 Task: Find connections with filter location Matriz de Camaragibe with filter topic #mentalhealthwith filter profile language English with filter current company India Today with filter school Symbiosis Institute of Management Studies with filter industry Computer Networking Products with filter service category DUI Law with filter keywords title Telephone Operator
Action: Mouse moved to (513, 96)
Screenshot: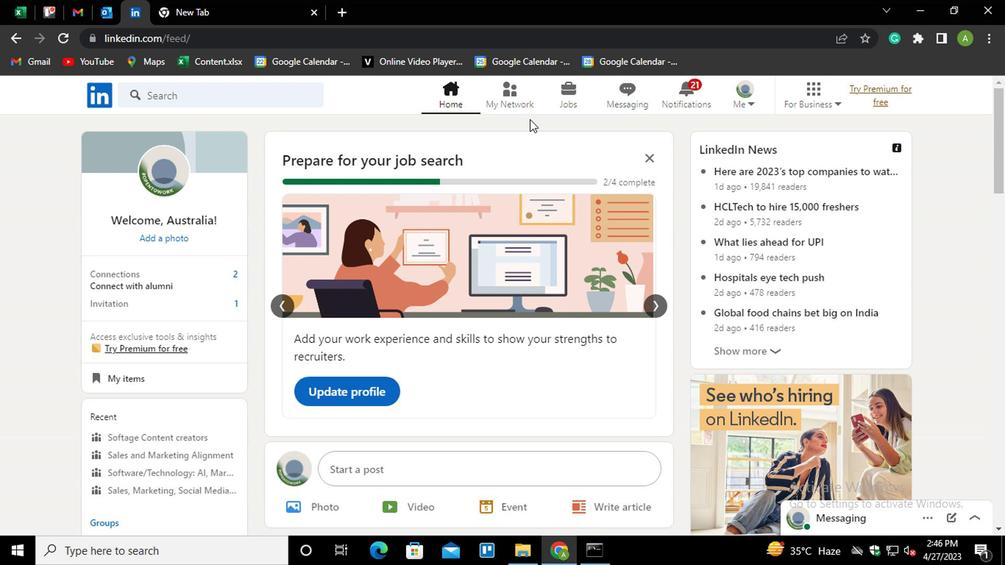 
Action: Mouse pressed left at (513, 96)
Screenshot: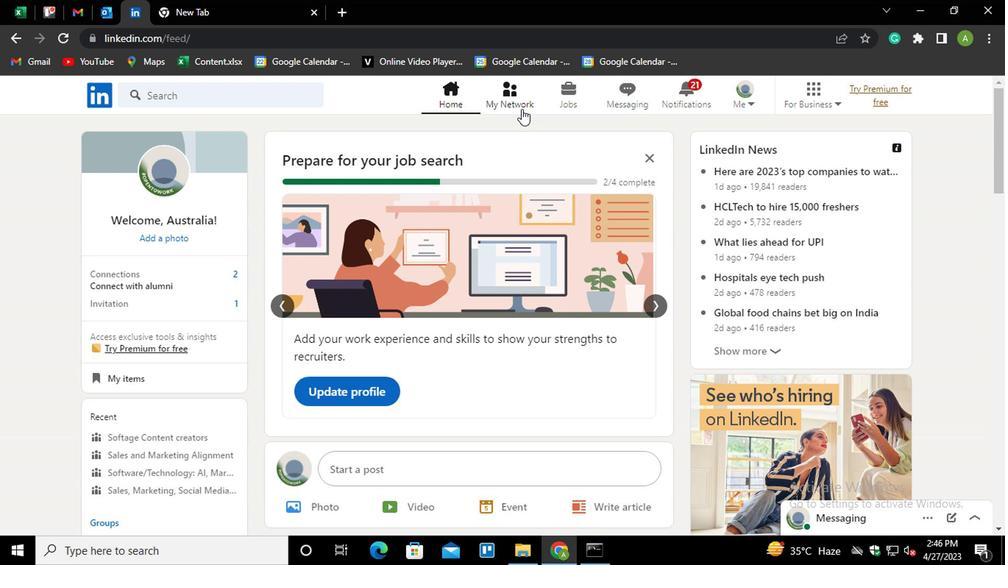 
Action: Mouse moved to (188, 173)
Screenshot: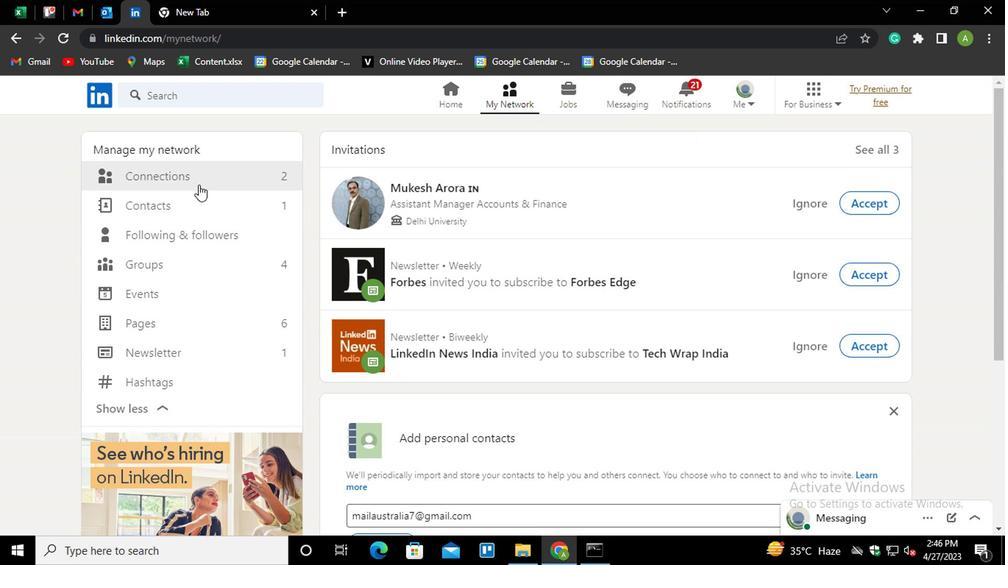 
Action: Mouse pressed left at (188, 173)
Screenshot: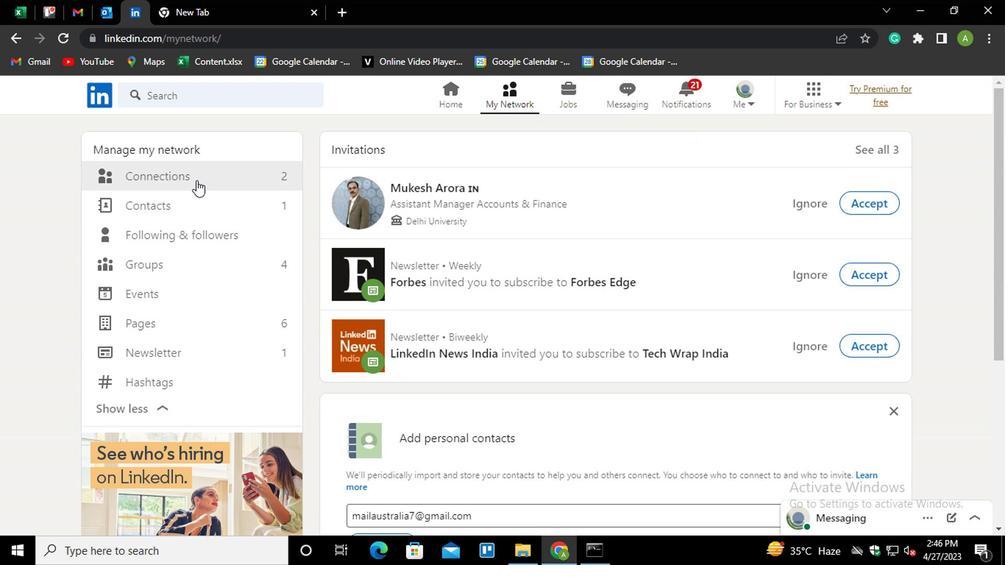 
Action: Mouse moved to (597, 176)
Screenshot: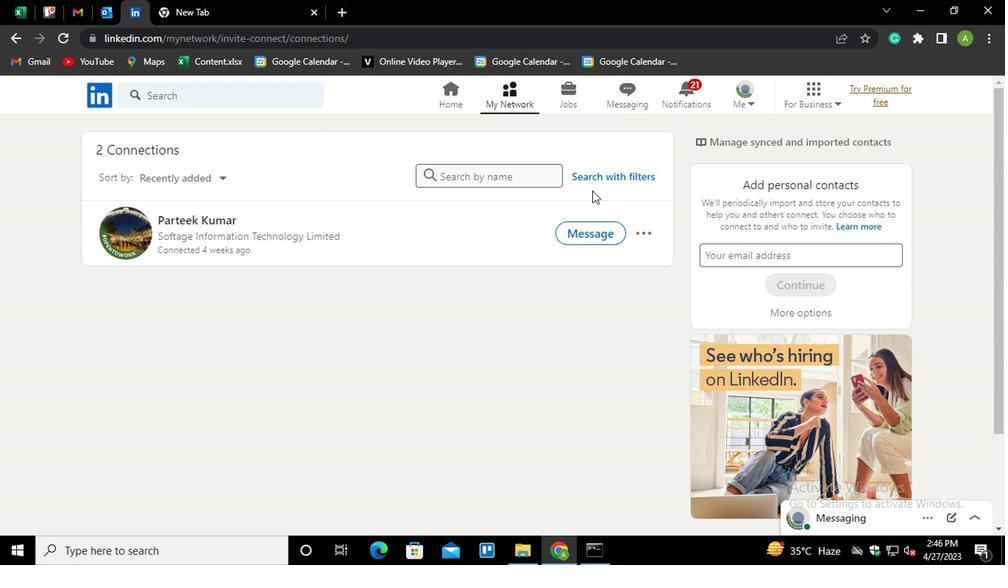 
Action: Mouse pressed left at (597, 176)
Screenshot: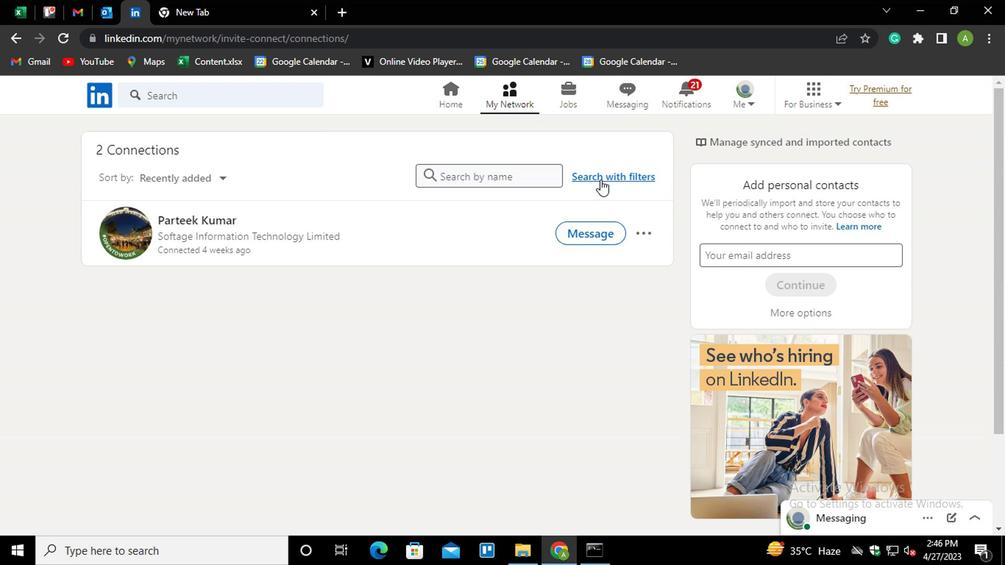 
Action: Mouse moved to (553, 134)
Screenshot: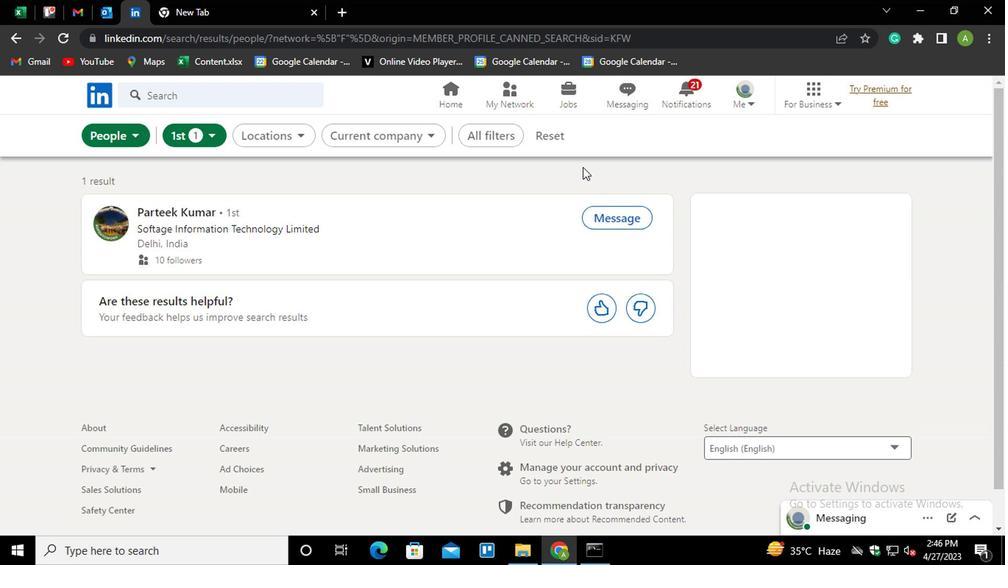
Action: Mouse pressed left at (553, 134)
Screenshot: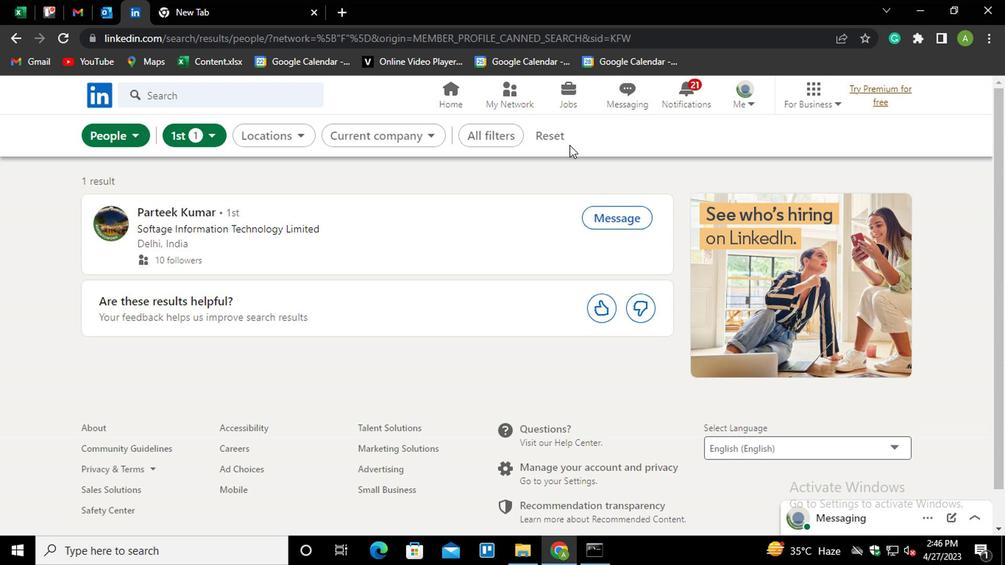 
Action: Mouse moved to (527, 136)
Screenshot: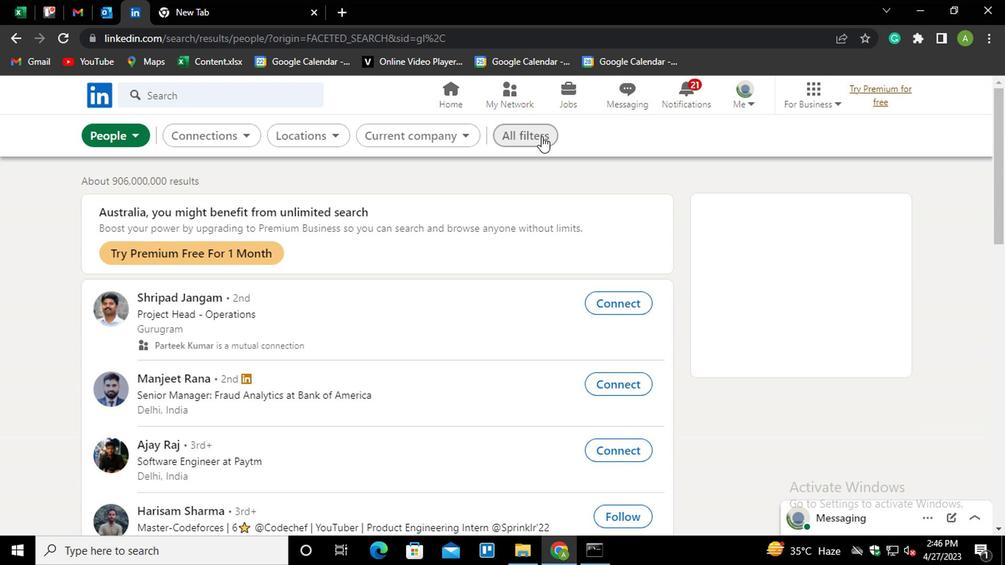 
Action: Mouse pressed left at (527, 136)
Screenshot: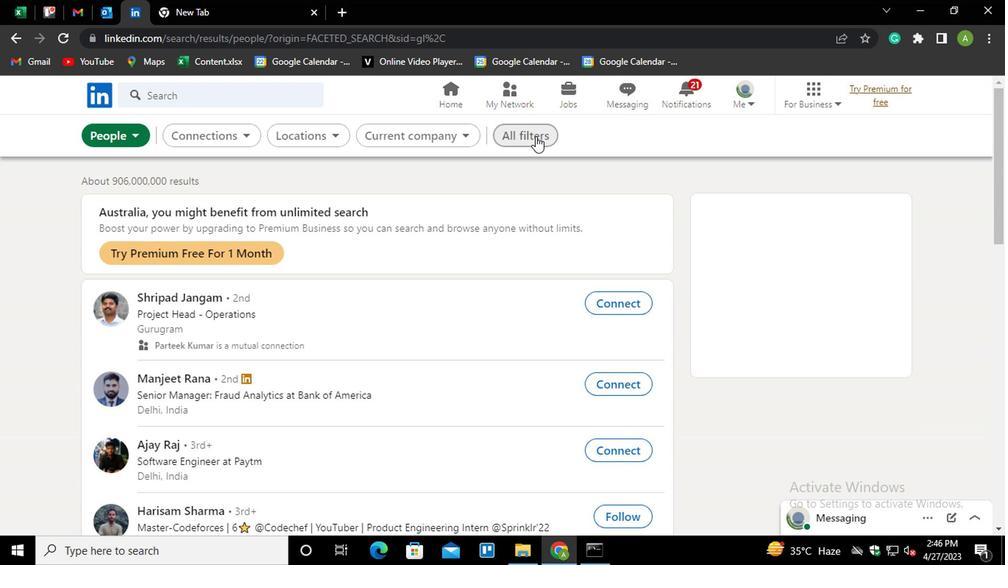 
Action: Mouse moved to (745, 293)
Screenshot: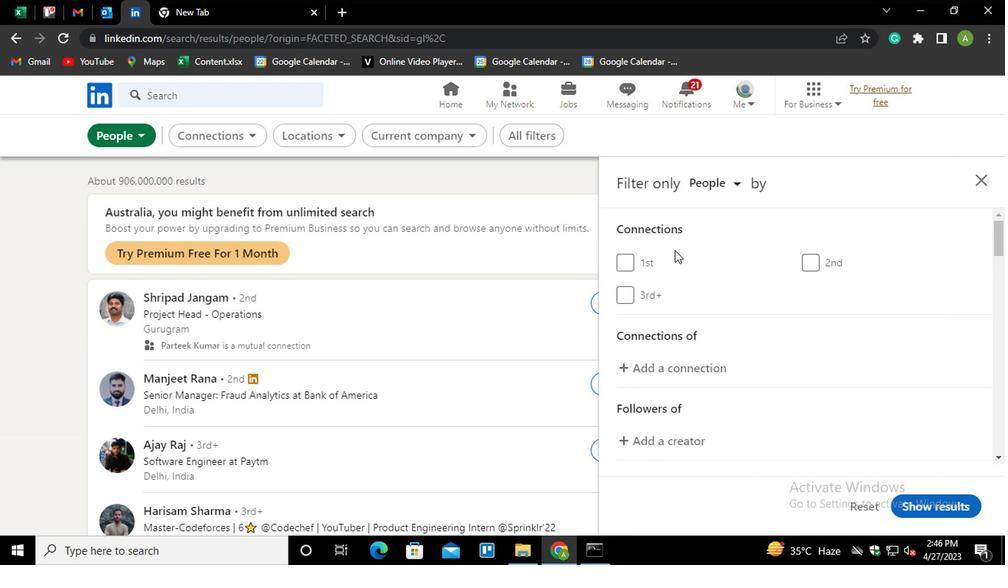 
Action: Mouse scrolled (745, 292) with delta (0, -1)
Screenshot: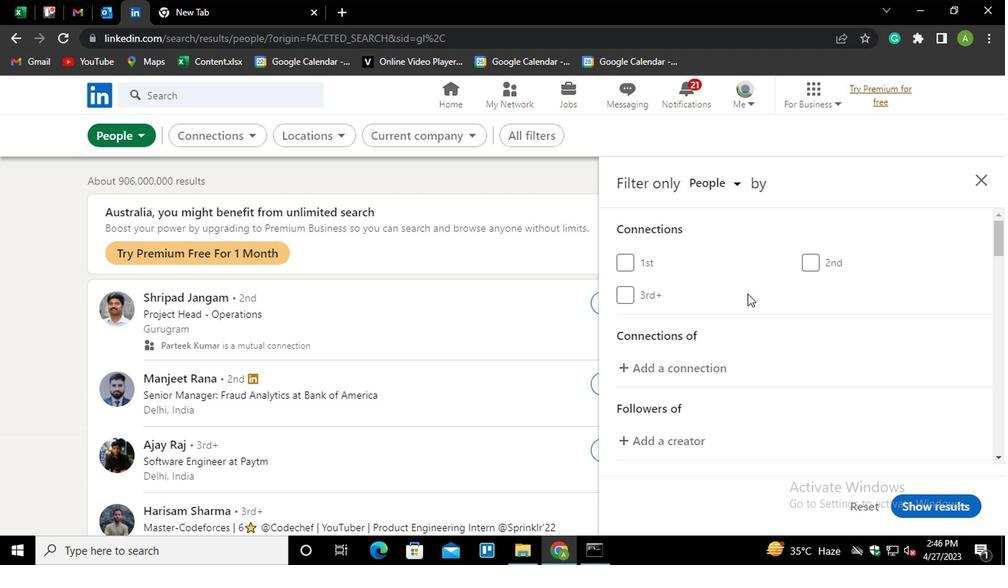 
Action: Mouse scrolled (745, 292) with delta (0, -1)
Screenshot: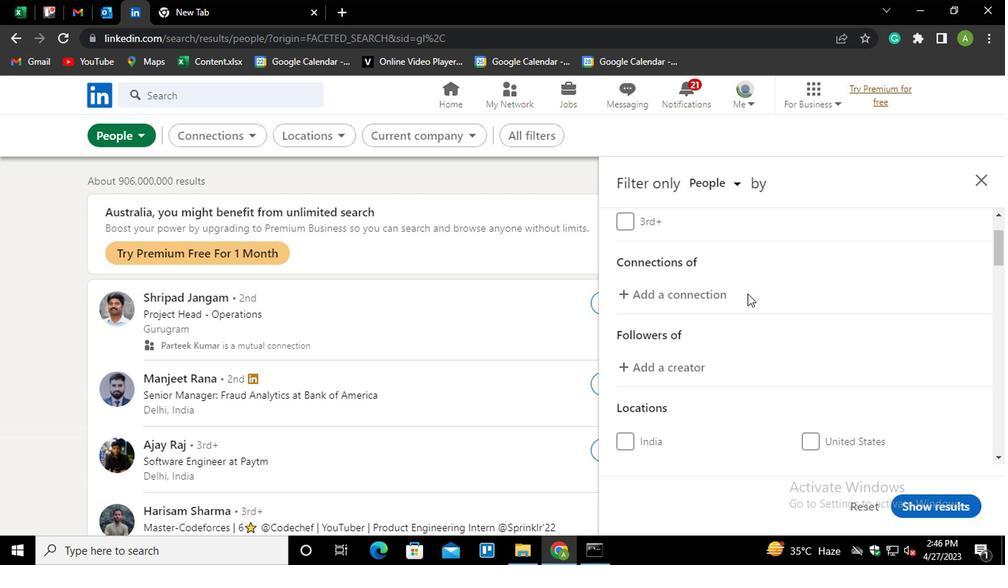 
Action: Mouse scrolled (745, 292) with delta (0, -1)
Screenshot: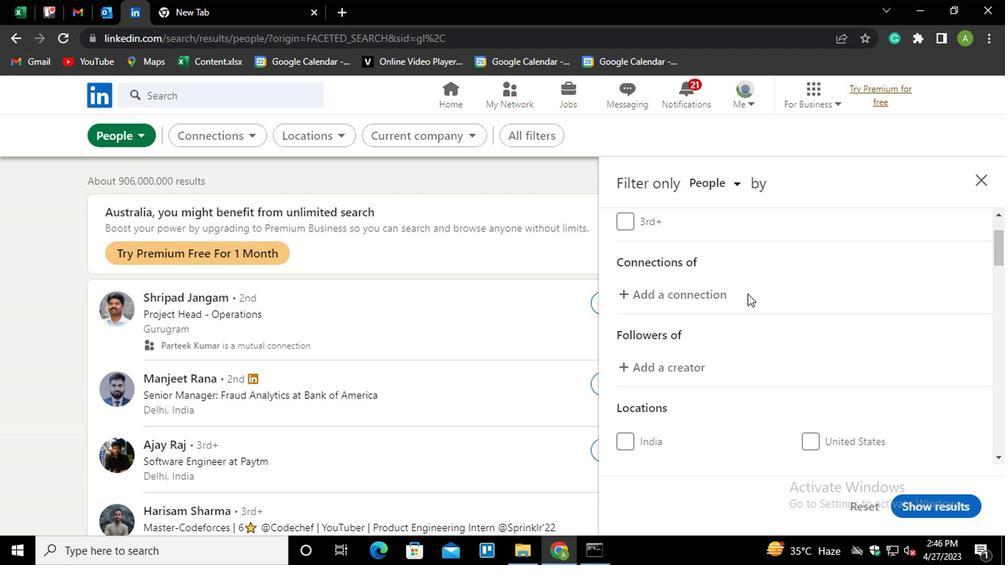 
Action: Mouse moved to (812, 352)
Screenshot: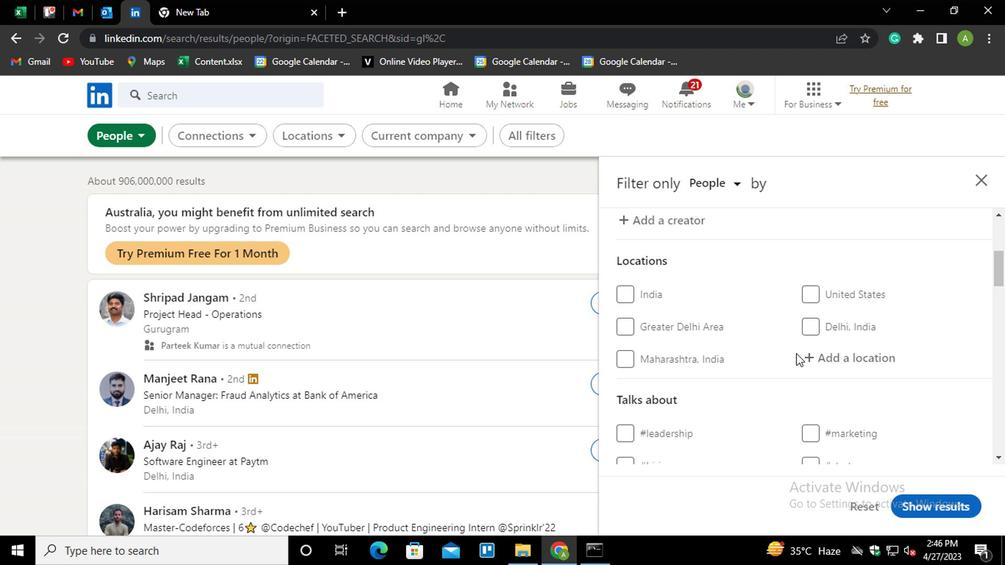 
Action: Mouse pressed left at (812, 352)
Screenshot: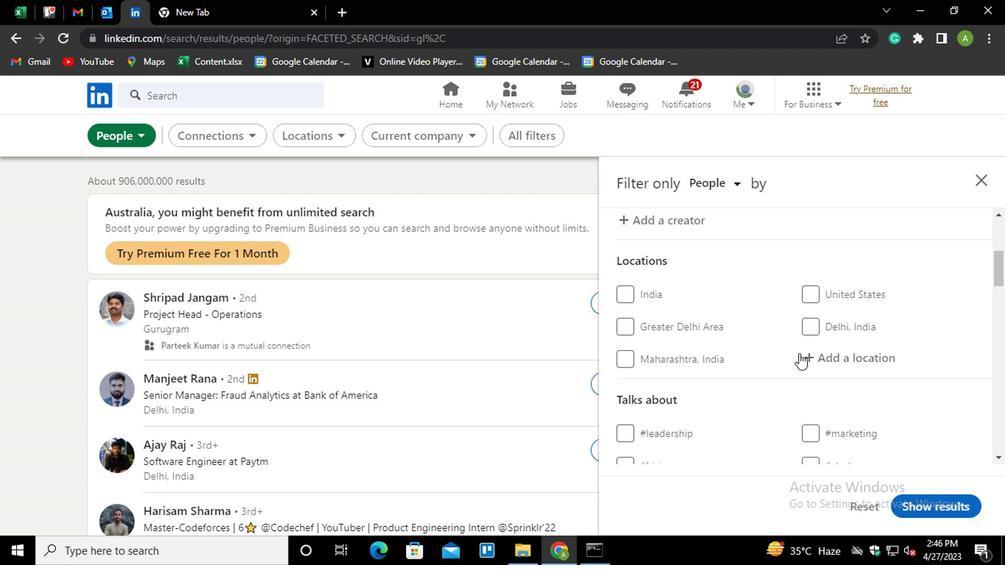 
Action: Mouse moved to (817, 358)
Screenshot: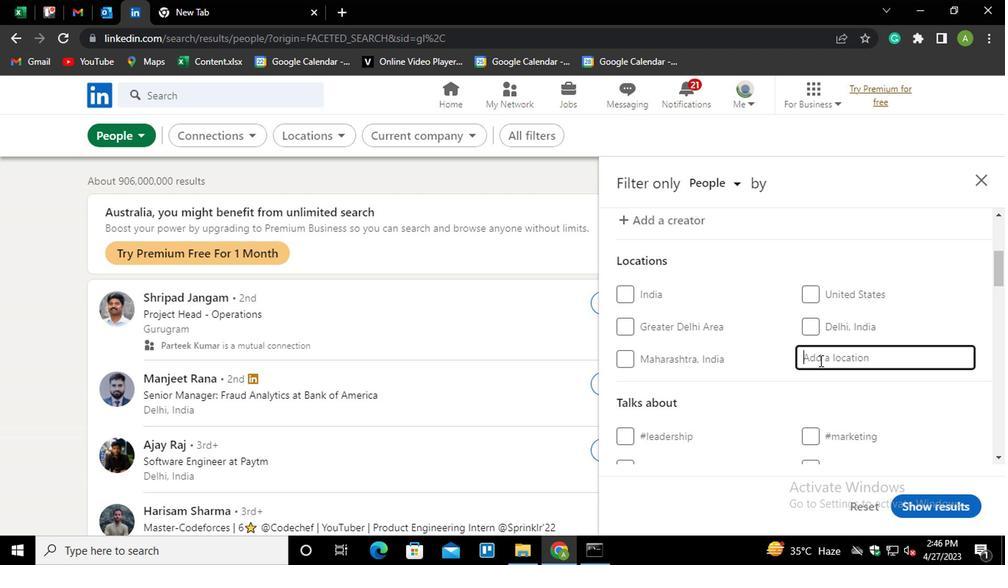 
Action: Mouse pressed left at (817, 358)
Screenshot: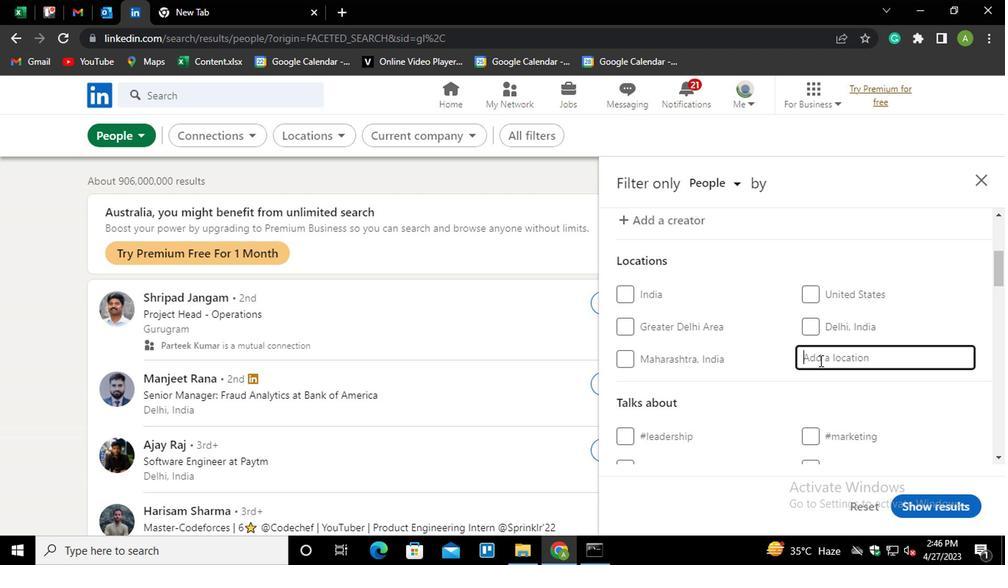 
Action: Mouse moved to (817, 358)
Screenshot: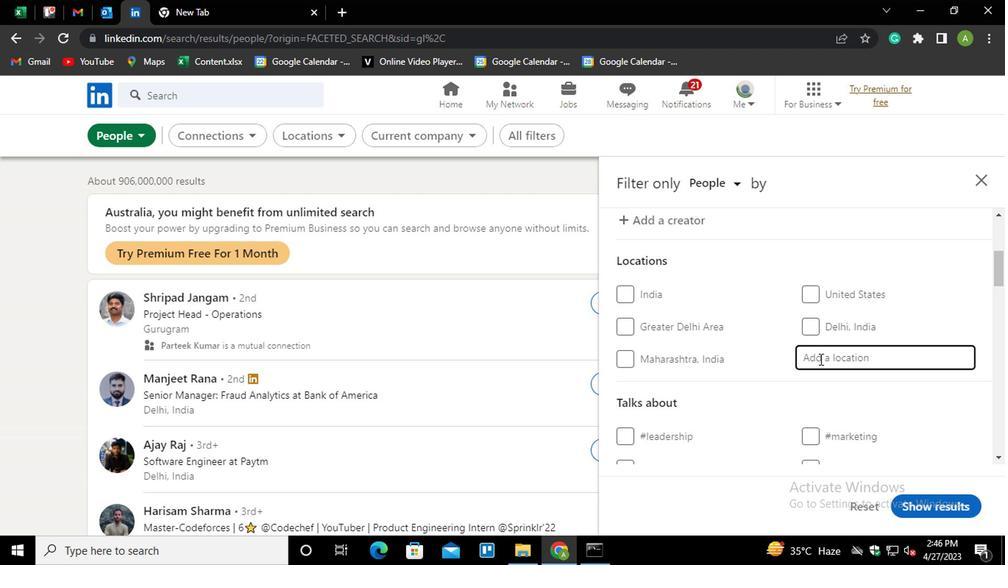 
Action: Key pressed <Key.shift>MARTIZ<Key.space>DE<Key.space><Key.shift><Key.shift><Key.shift><Key.shift><Key.shift><Key.shift><Key.shift><Key.shift><Key.shift><Key.shift><Key.shift><Key.shift><Key.shift><Key.shift><Key.shift>CAMARAGIBE
Screenshot: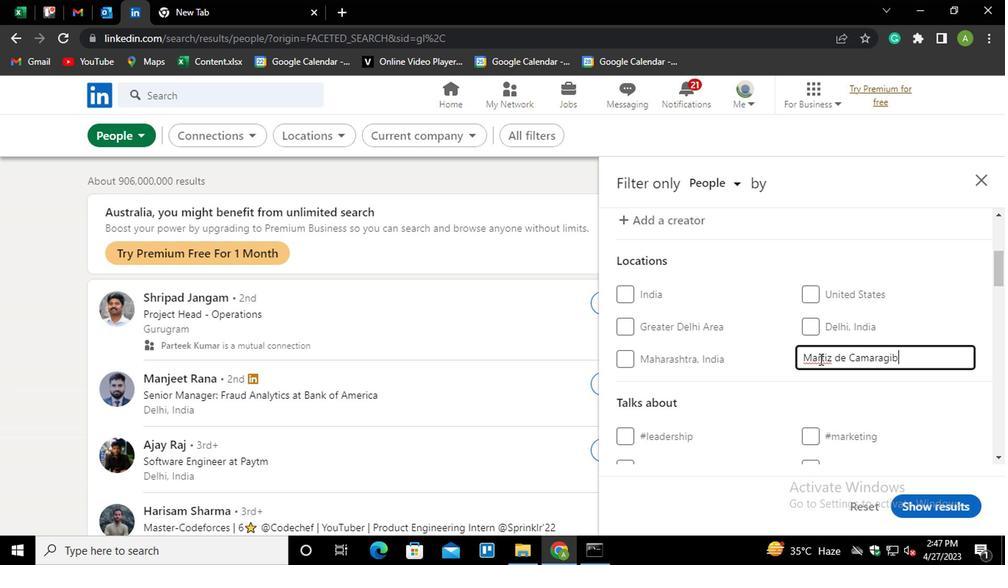 
Action: Mouse scrolled (817, 359) with delta (0, 1)
Screenshot: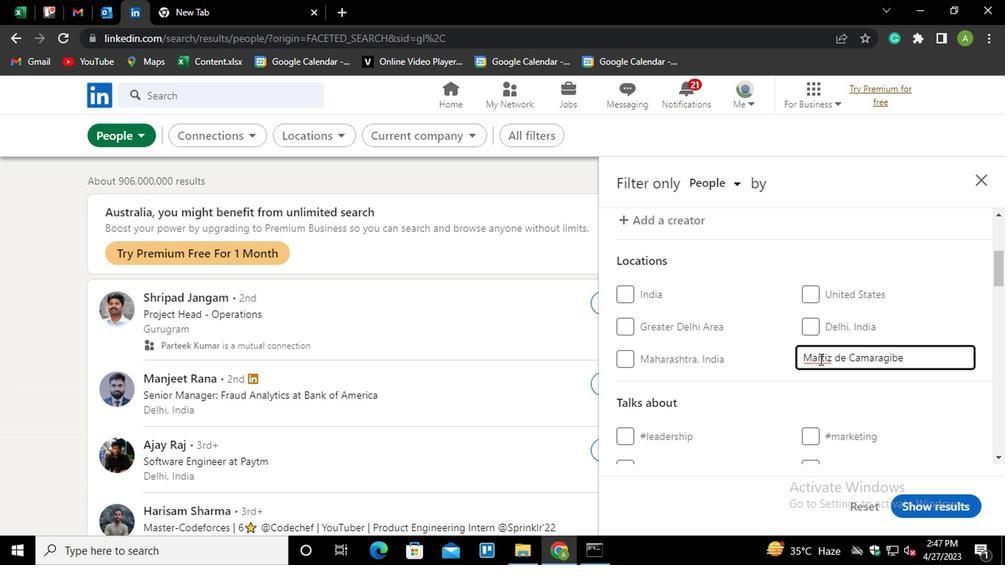 
Action: Mouse moved to (973, 382)
Screenshot: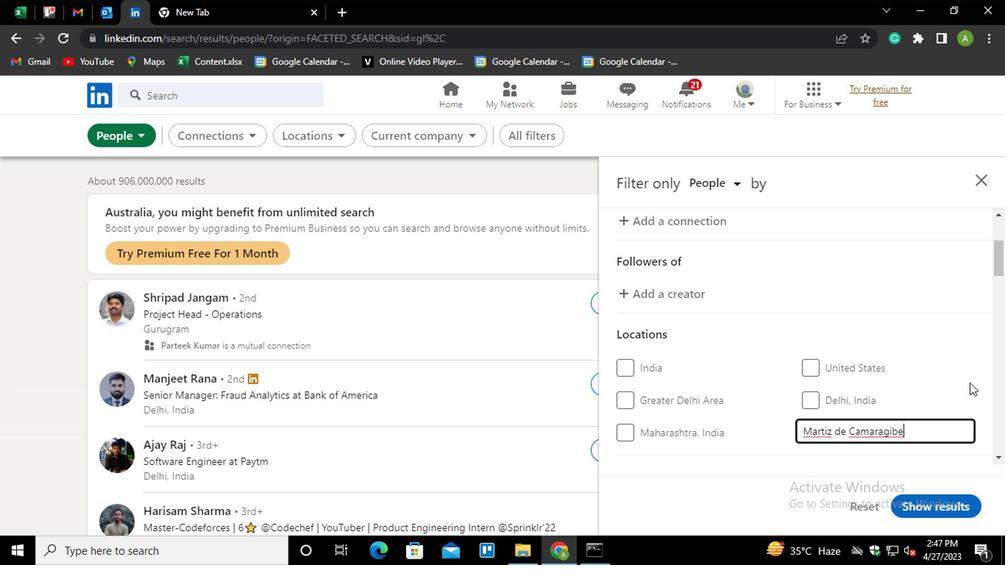 
Action: Mouse pressed left at (973, 382)
Screenshot: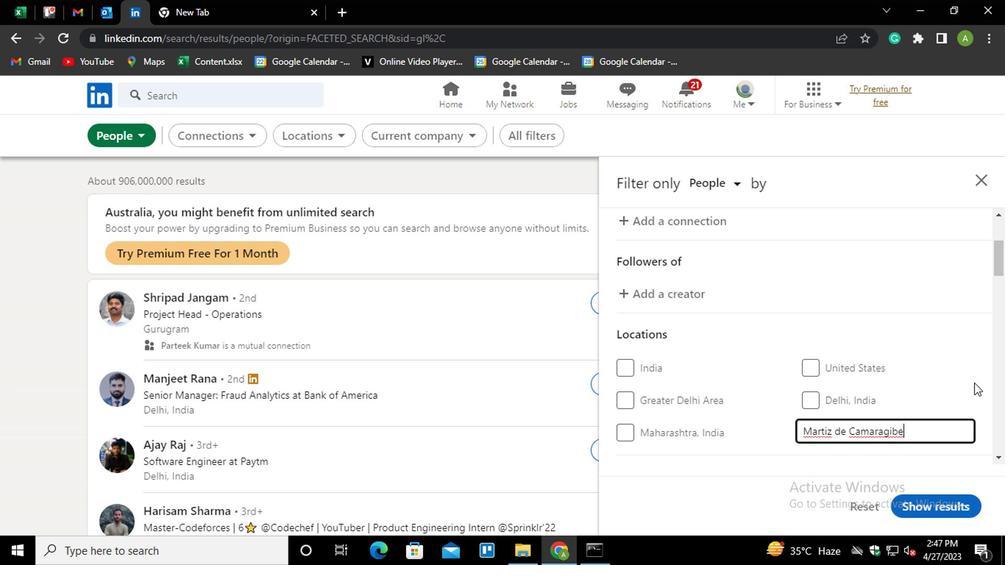 
Action: Mouse scrolled (973, 381) with delta (0, 0)
Screenshot: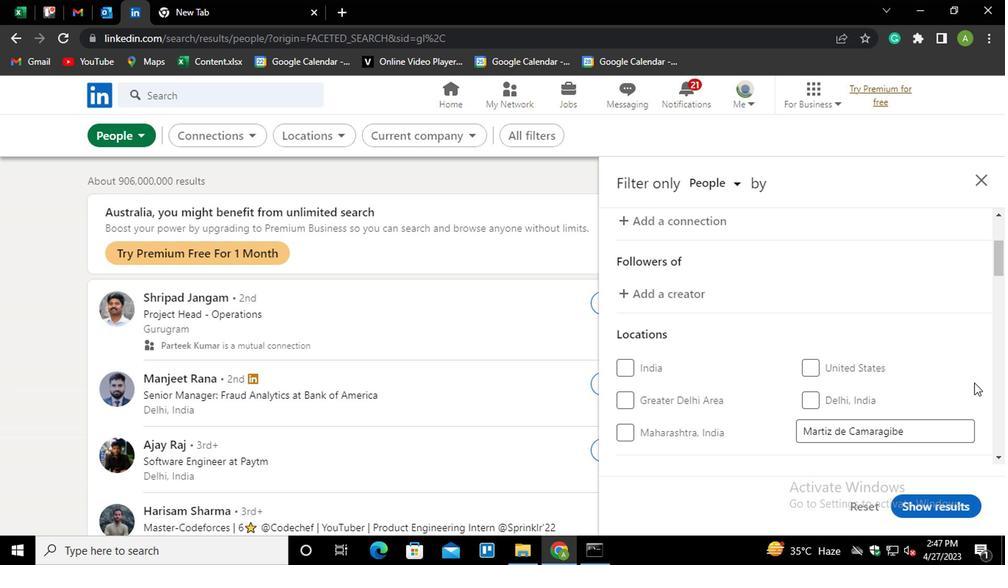 
Action: Mouse scrolled (973, 381) with delta (0, 0)
Screenshot: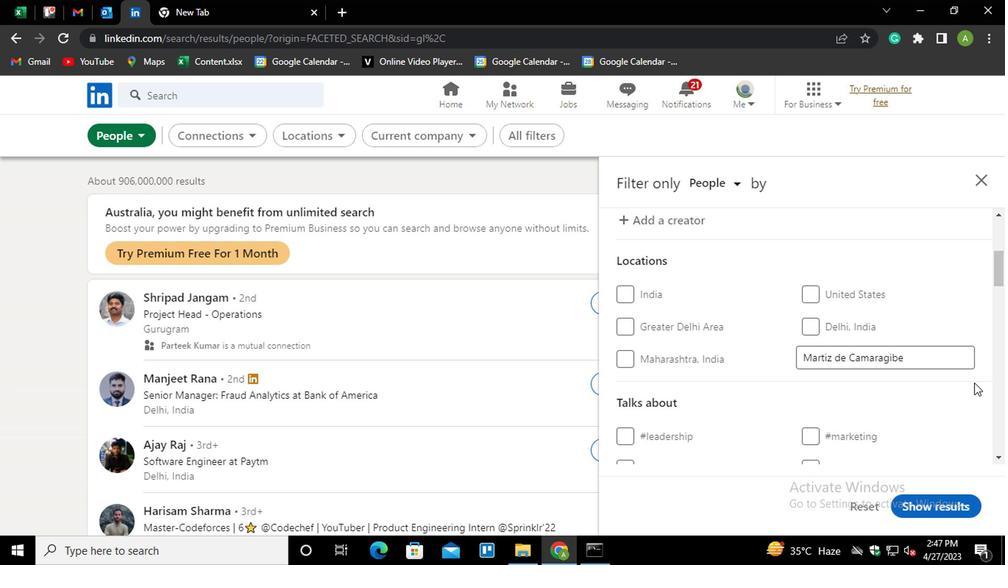 
Action: Mouse moved to (822, 288)
Screenshot: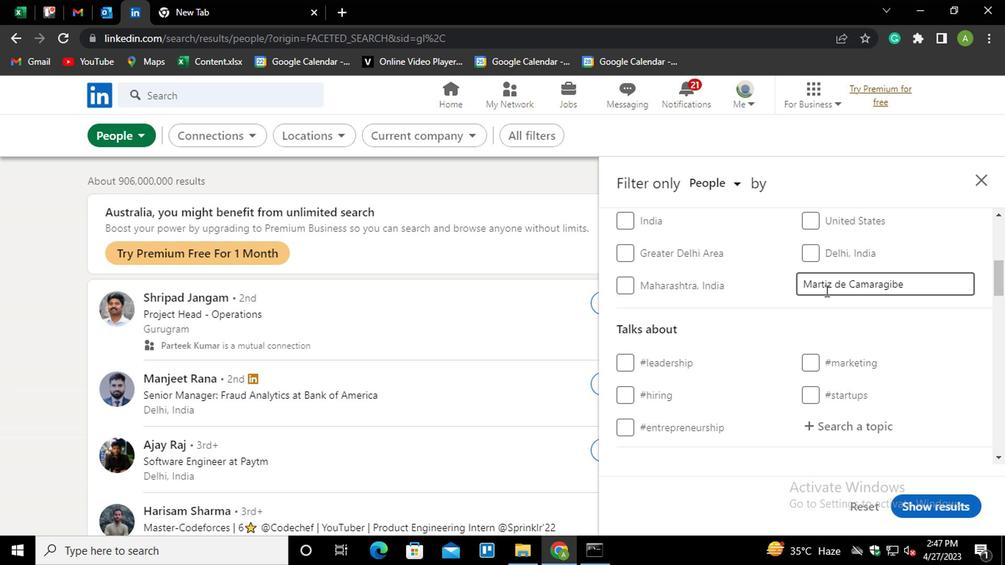 
Action: Mouse pressed left at (822, 288)
Screenshot: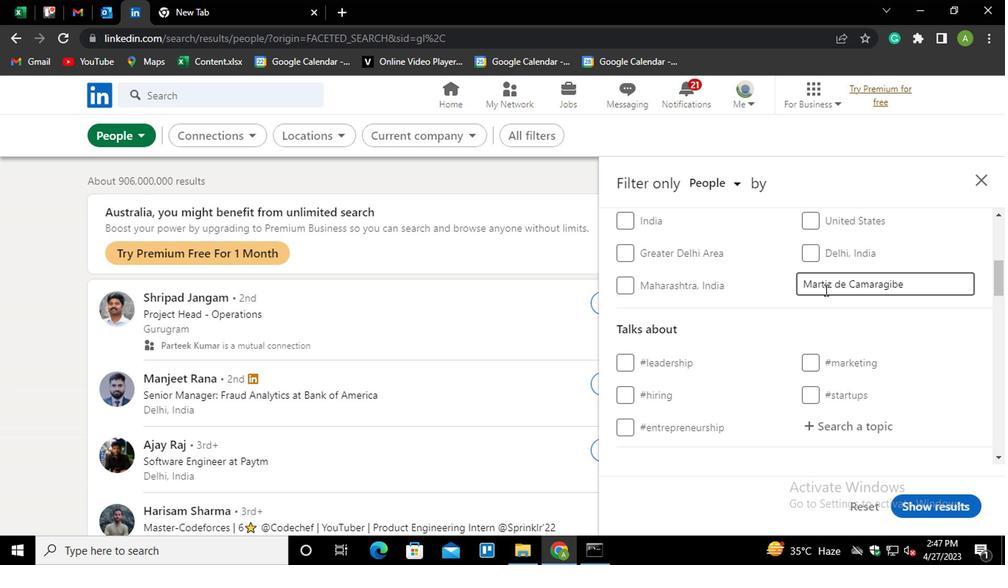 
Action: Mouse moved to (824, 288)
Screenshot: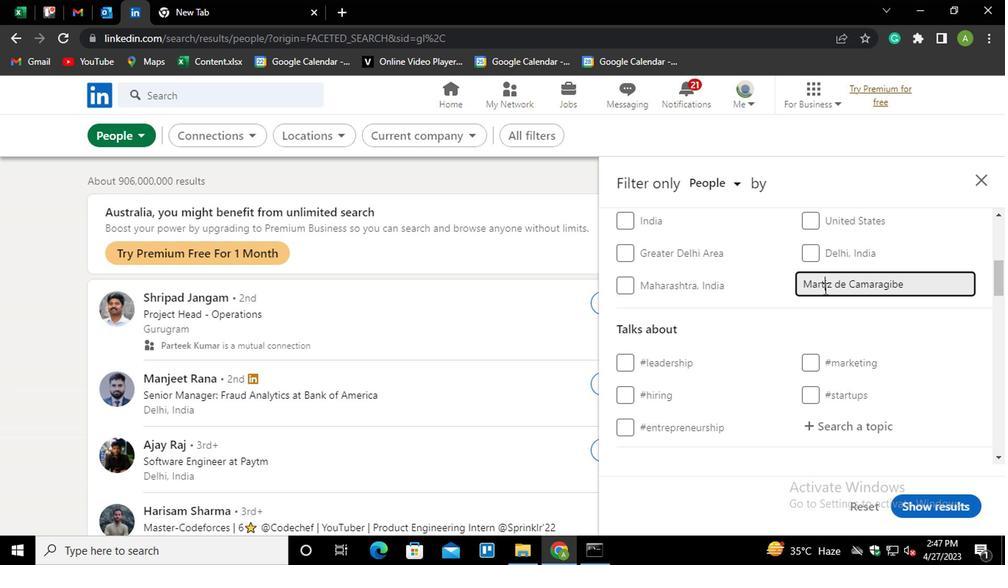 
Action: Key pressed <Key.backspace><Key.backspace>TR
Screenshot: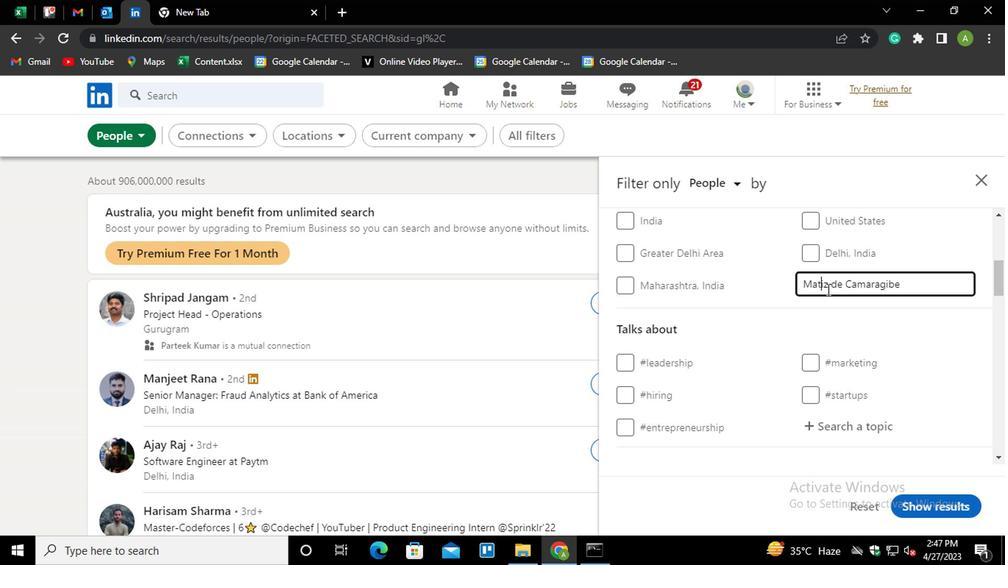 
Action: Mouse moved to (865, 155)
Screenshot: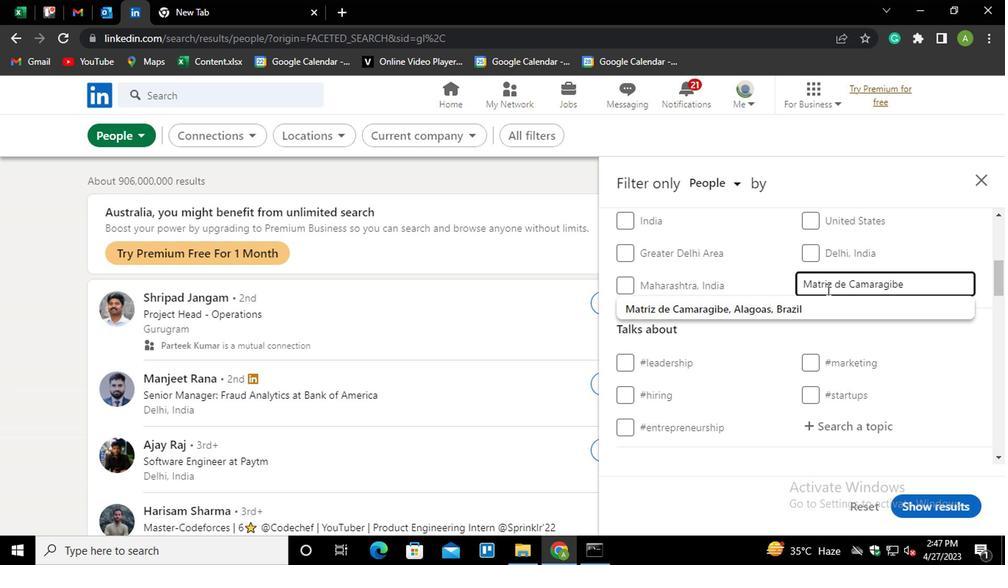 
Action: Key pressed <Key.down><Key.enter>
Screenshot: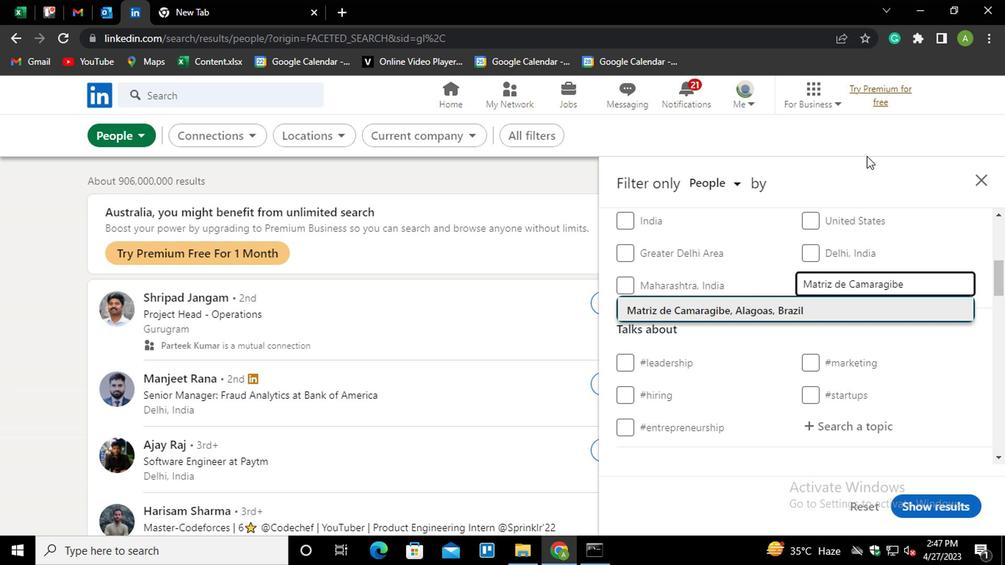 
Action: Mouse moved to (891, 280)
Screenshot: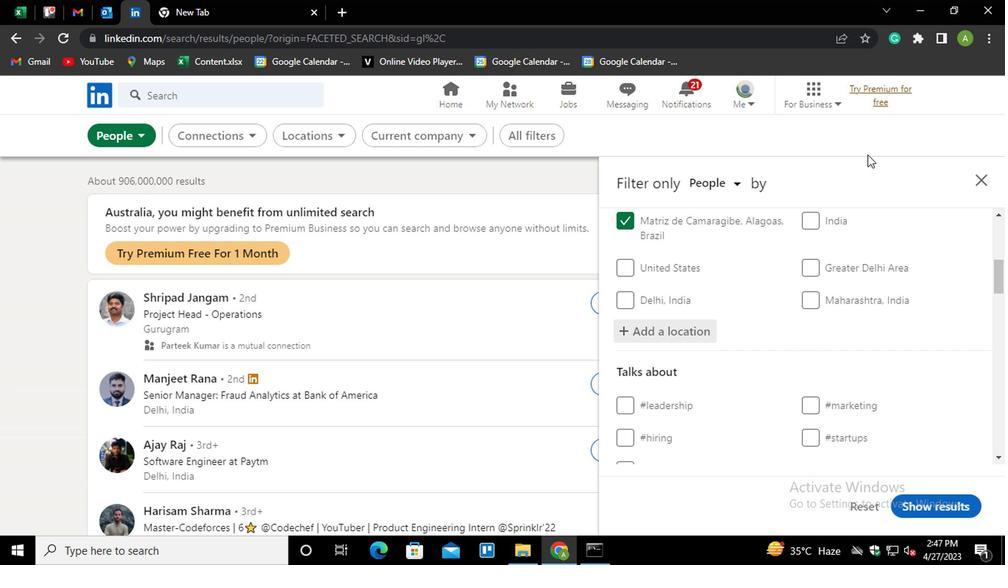 
Action: Mouse scrolled (891, 279) with delta (0, -1)
Screenshot: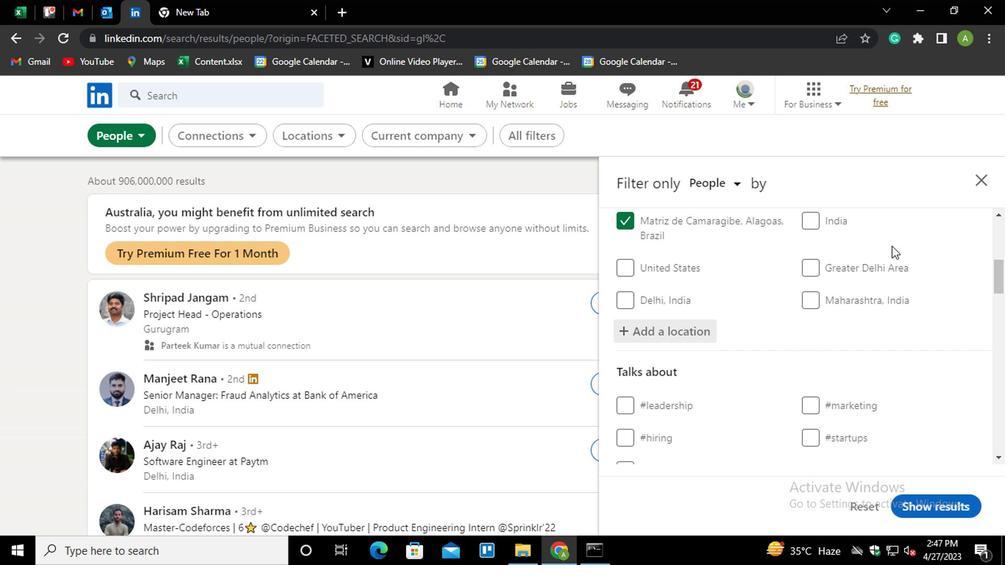 
Action: Mouse scrolled (891, 279) with delta (0, -1)
Screenshot: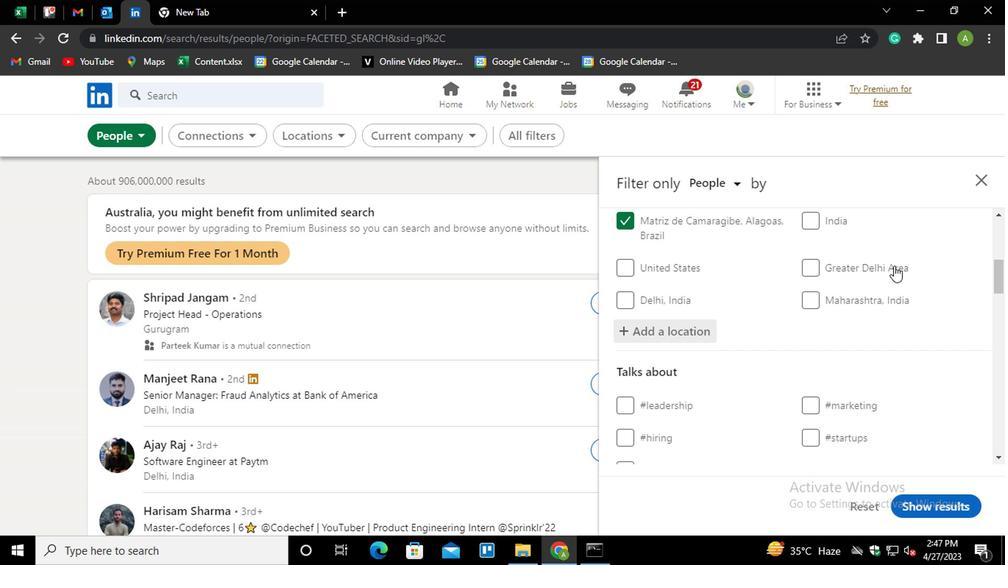 
Action: Mouse moved to (840, 317)
Screenshot: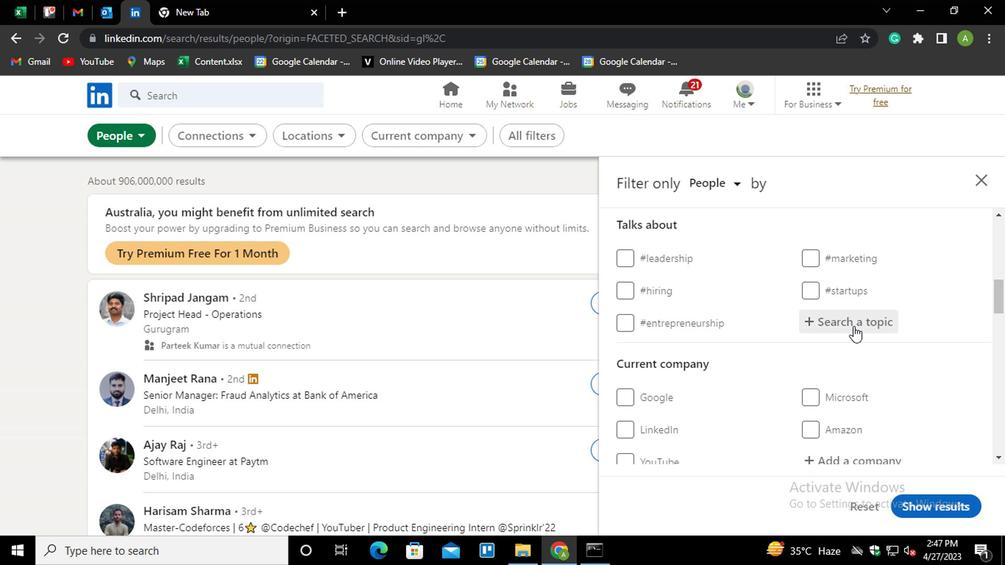 
Action: Mouse pressed left at (840, 317)
Screenshot: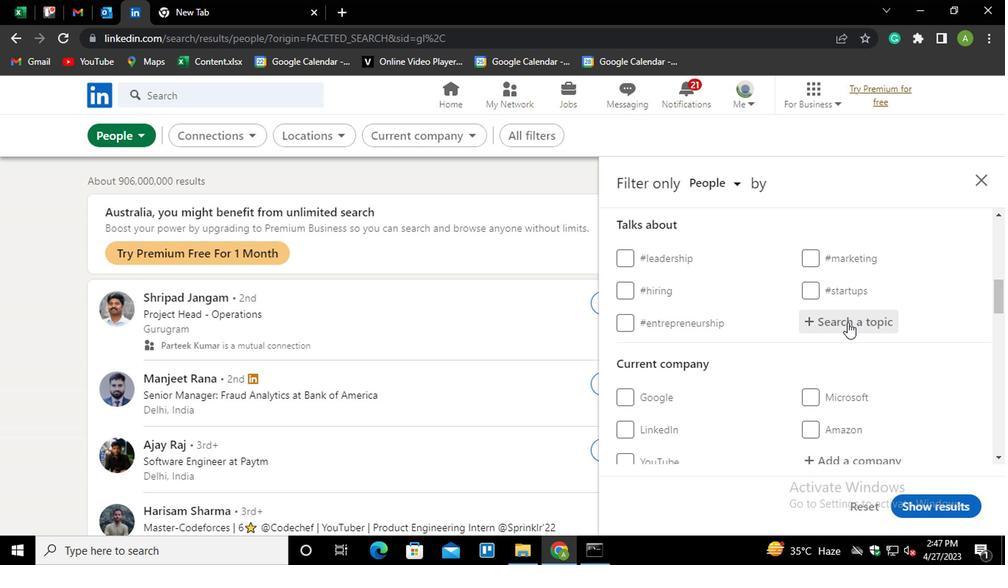 
Action: Mouse moved to (844, 325)
Screenshot: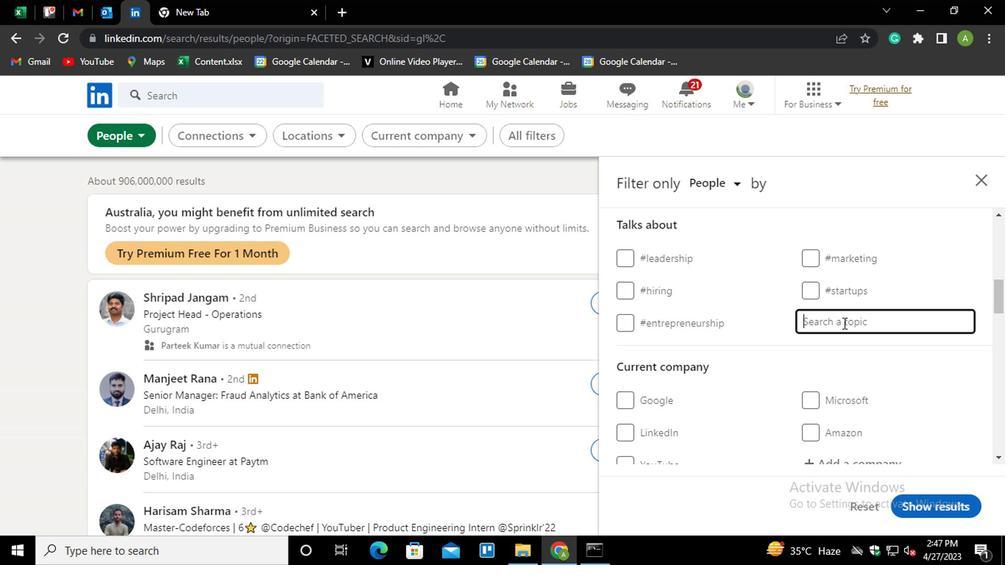 
Action: Mouse pressed left at (844, 325)
Screenshot: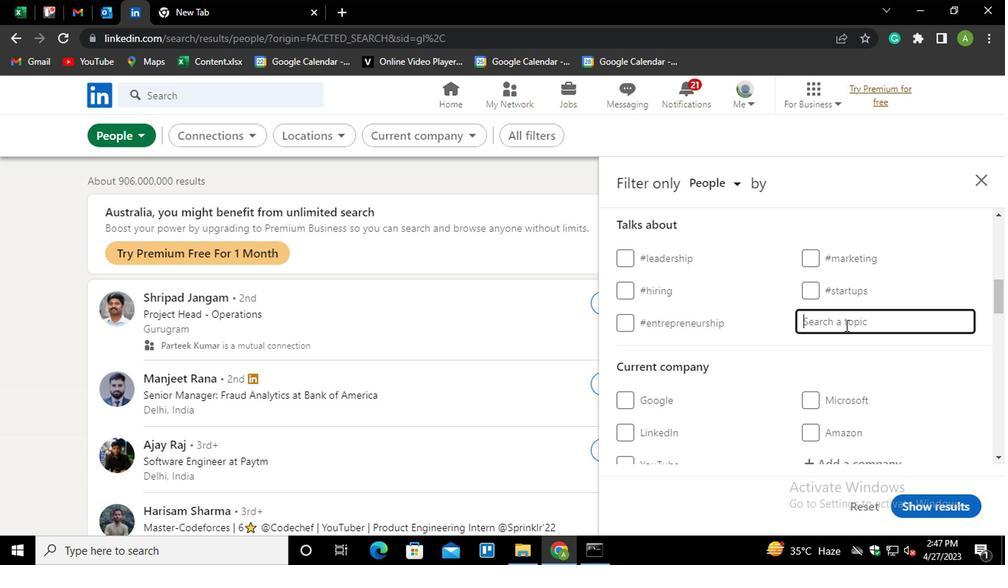 
Action: Key pressed M<Key.backspace><Key.shift><Key.shift><Key.shift><Key.shift><Key.shift><Key.shift>#MENTALGE<Key.backspace><Key.backspace>HEALTH
Screenshot: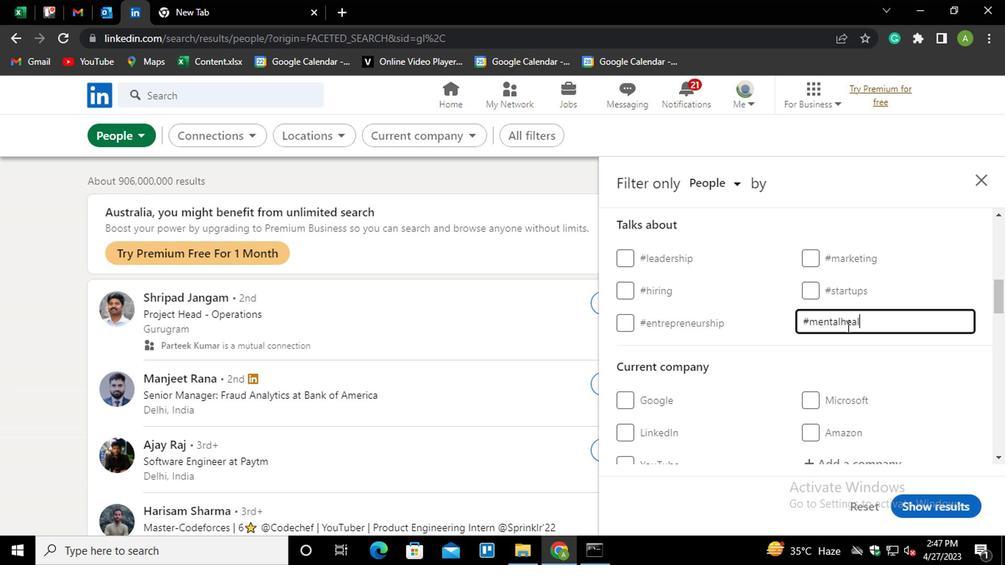 
Action: Mouse moved to (916, 367)
Screenshot: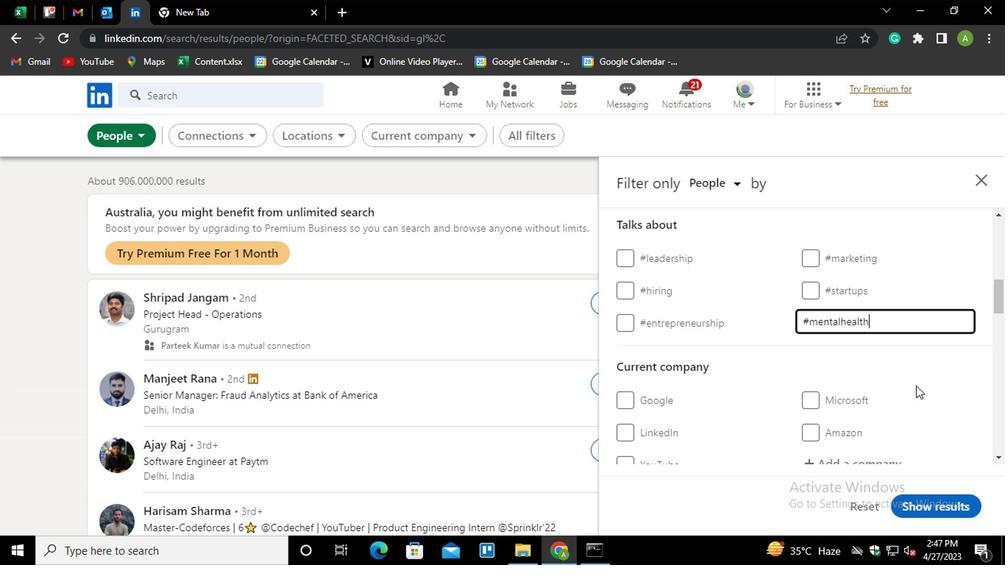 
Action: Mouse pressed left at (916, 367)
Screenshot: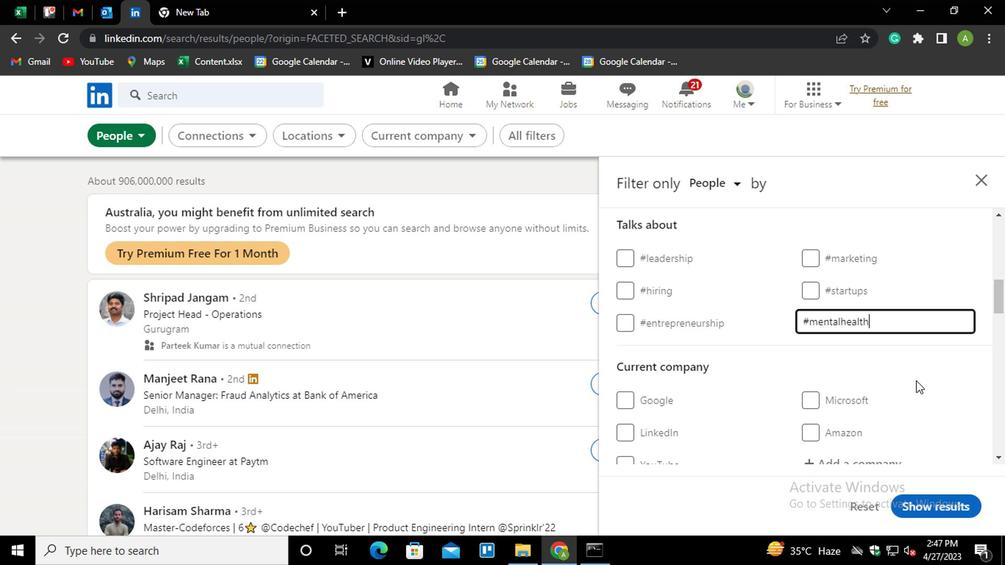 
Action: Mouse moved to (916, 363)
Screenshot: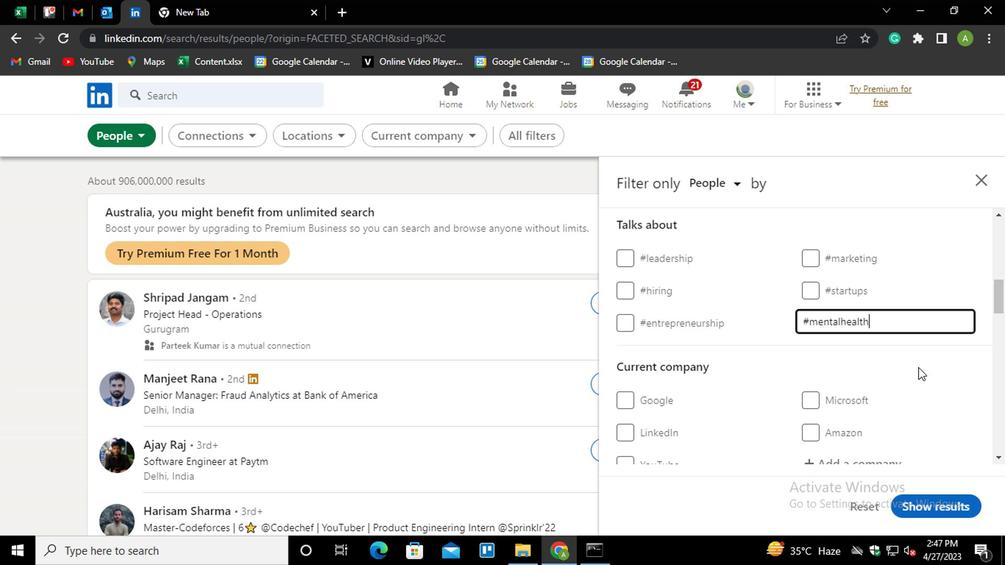 
Action: Mouse scrolled (916, 362) with delta (0, -1)
Screenshot: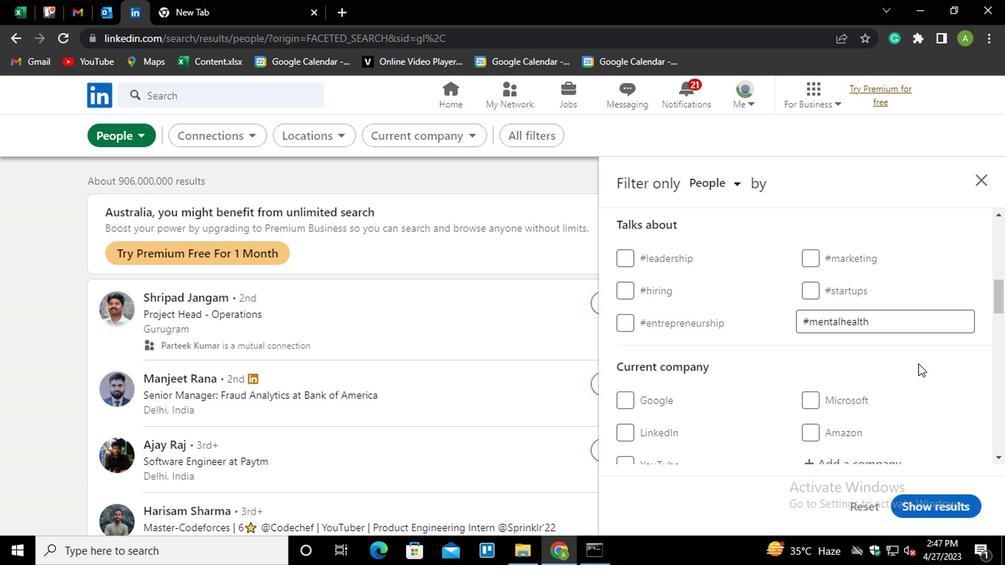 
Action: Mouse scrolled (916, 362) with delta (0, -1)
Screenshot: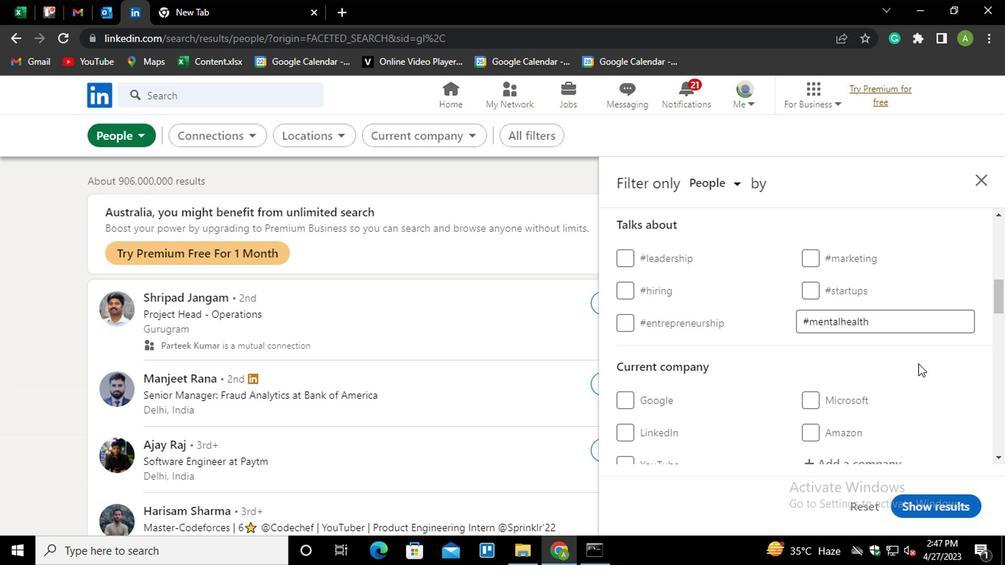 
Action: Mouse moved to (911, 363)
Screenshot: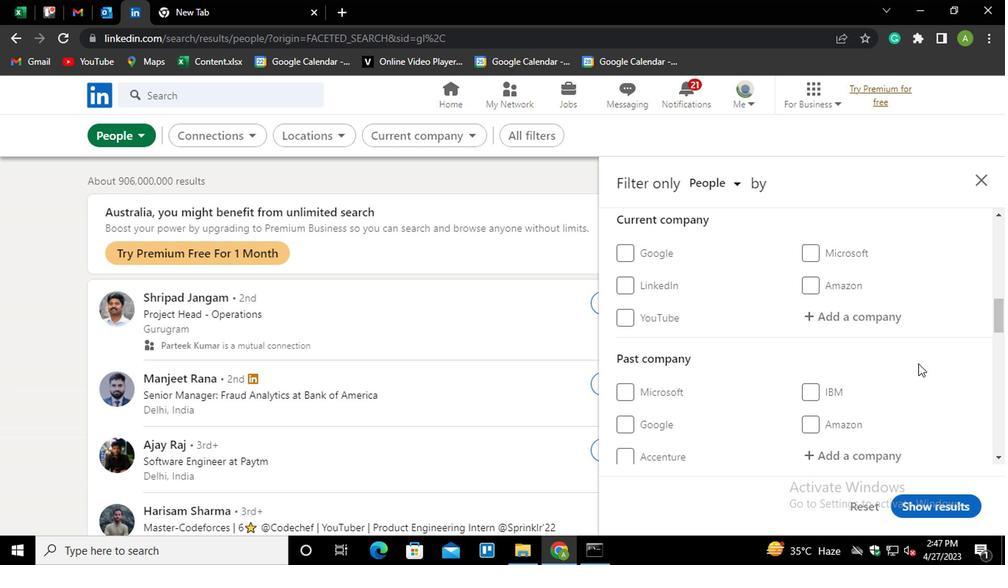 
Action: Mouse scrolled (911, 362) with delta (0, -1)
Screenshot: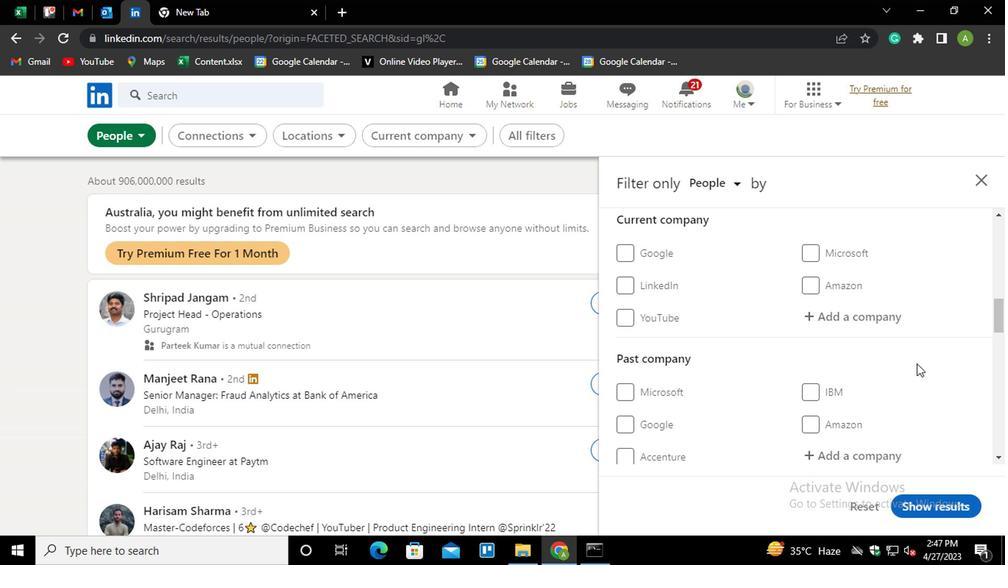 
Action: Mouse scrolled (911, 362) with delta (0, -1)
Screenshot: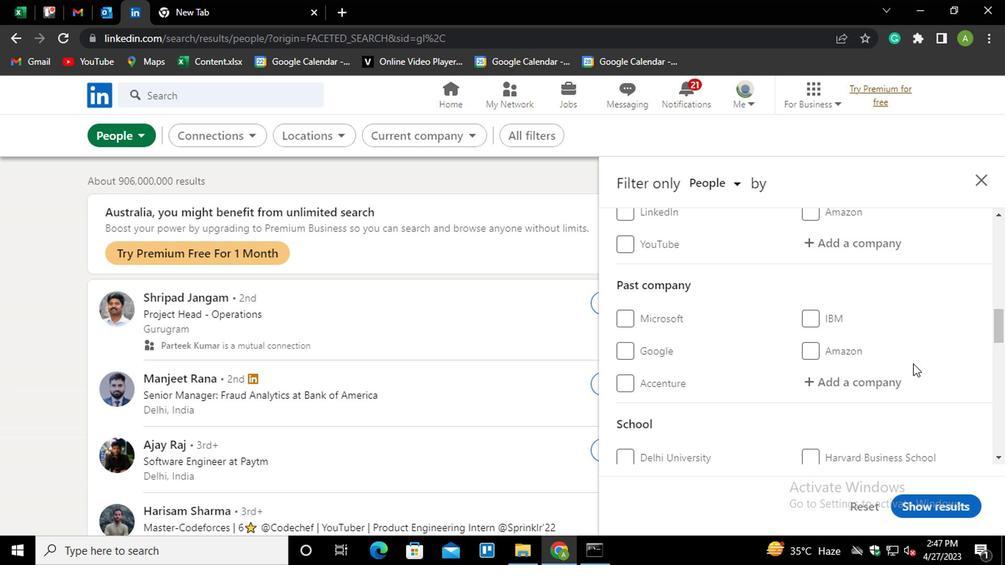
Action: Mouse scrolled (911, 362) with delta (0, -1)
Screenshot: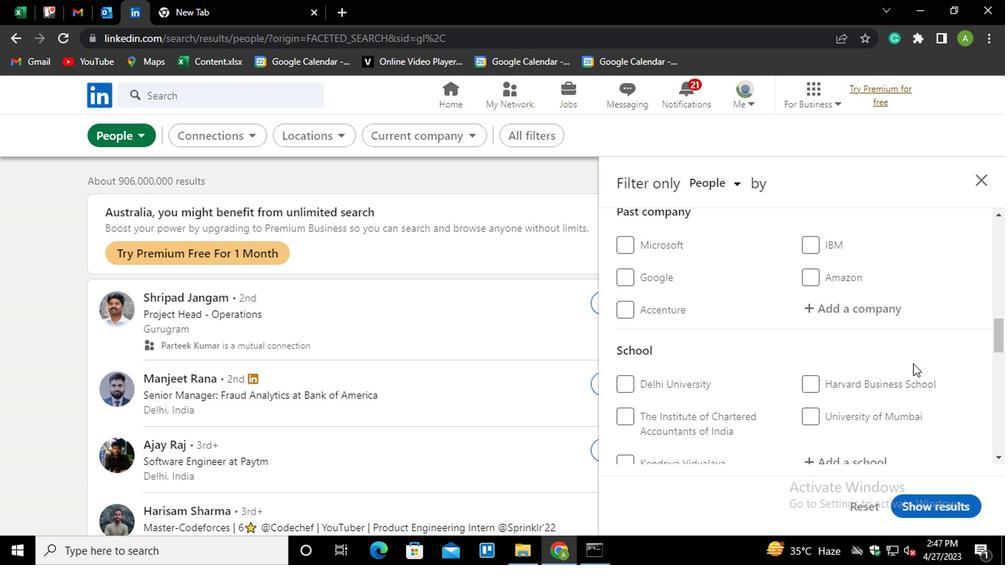 
Action: Mouse scrolled (911, 362) with delta (0, -1)
Screenshot: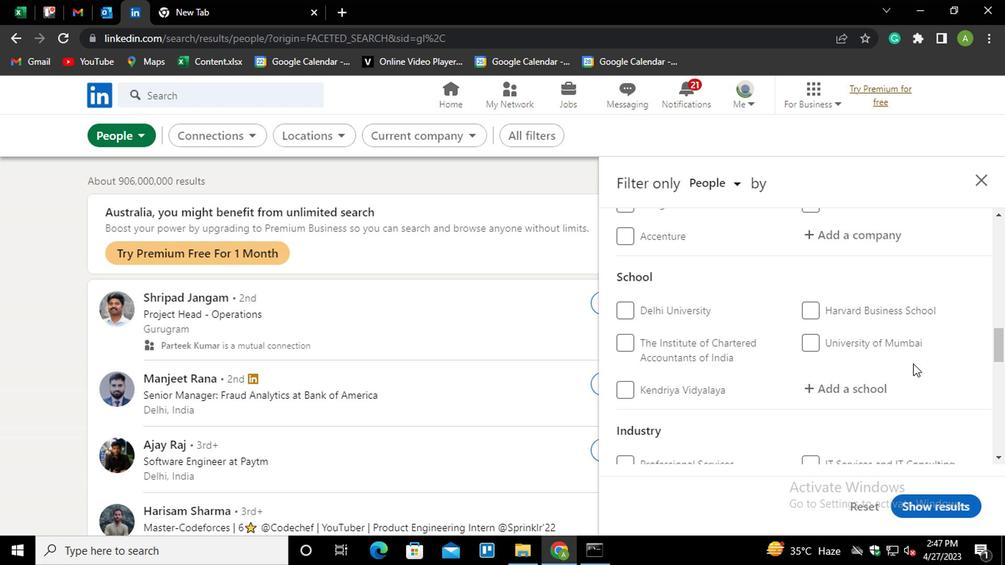 
Action: Mouse scrolled (911, 362) with delta (0, -1)
Screenshot: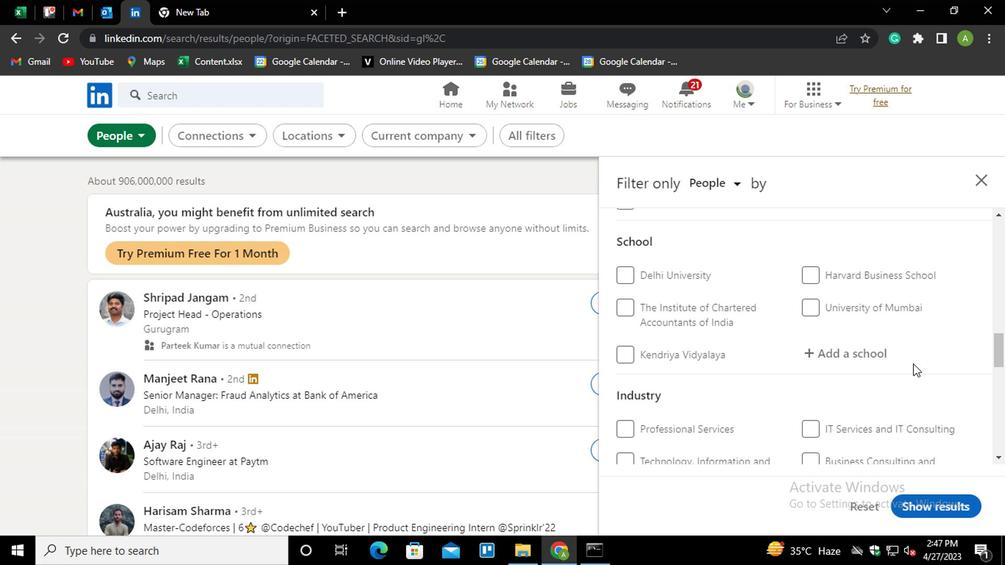
Action: Mouse scrolled (911, 362) with delta (0, -1)
Screenshot: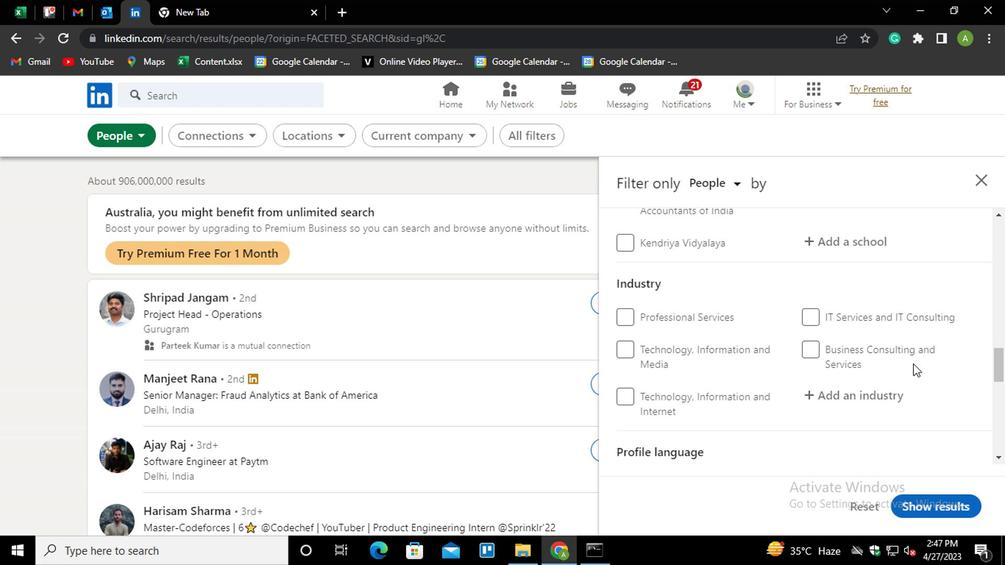 
Action: Mouse scrolled (911, 362) with delta (0, -1)
Screenshot: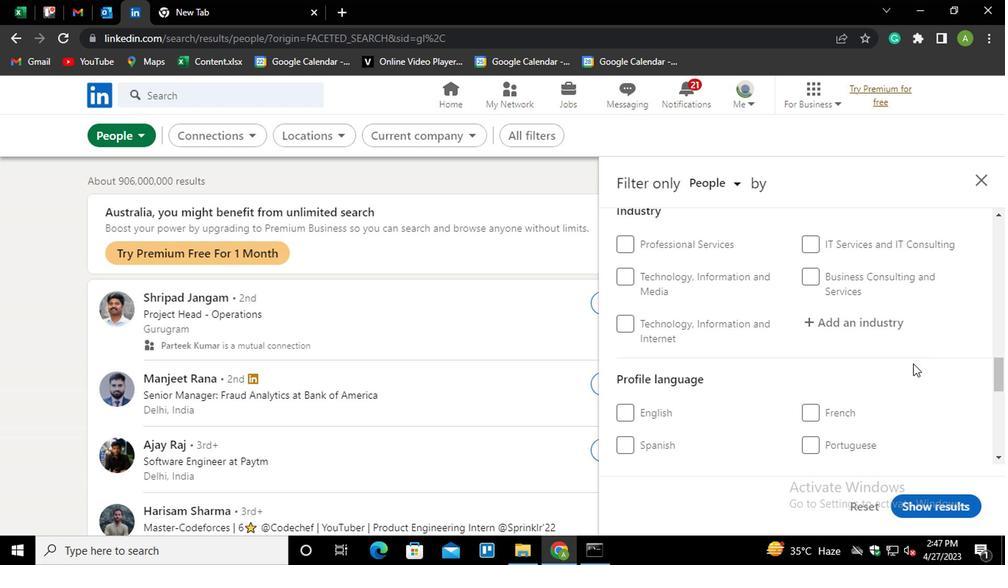 
Action: Mouse scrolled (911, 362) with delta (0, -1)
Screenshot: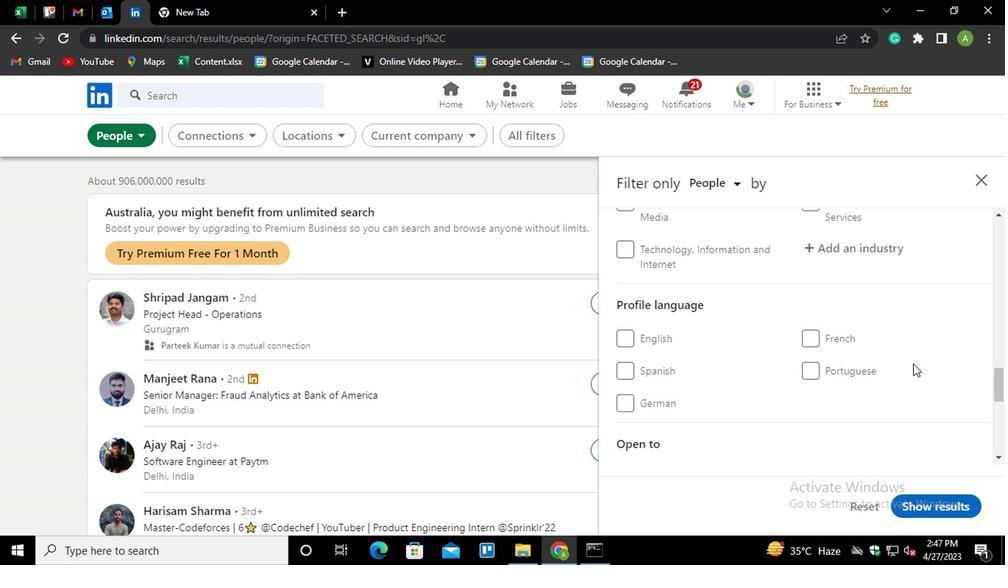 
Action: Mouse moved to (639, 266)
Screenshot: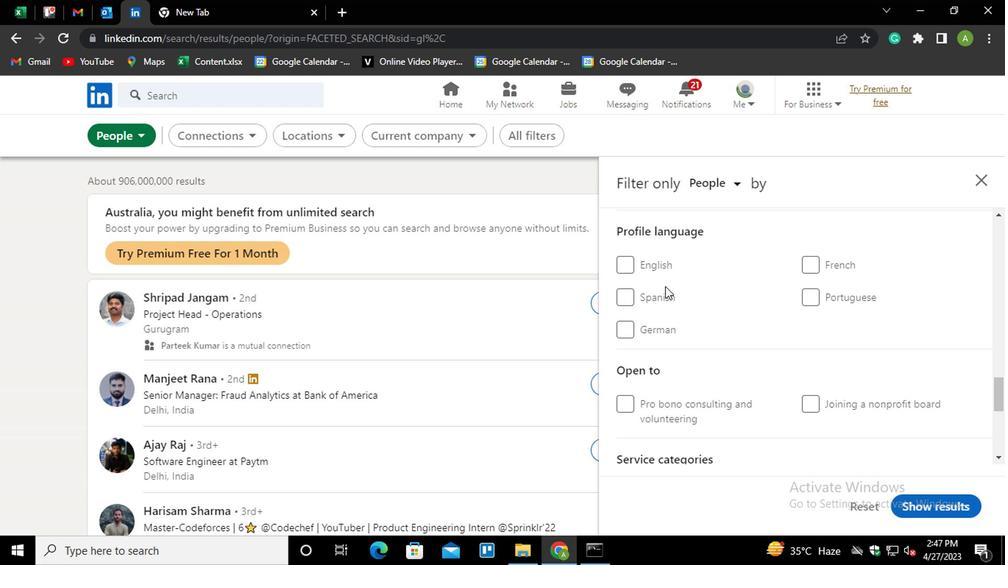 
Action: Mouse pressed left at (639, 266)
Screenshot: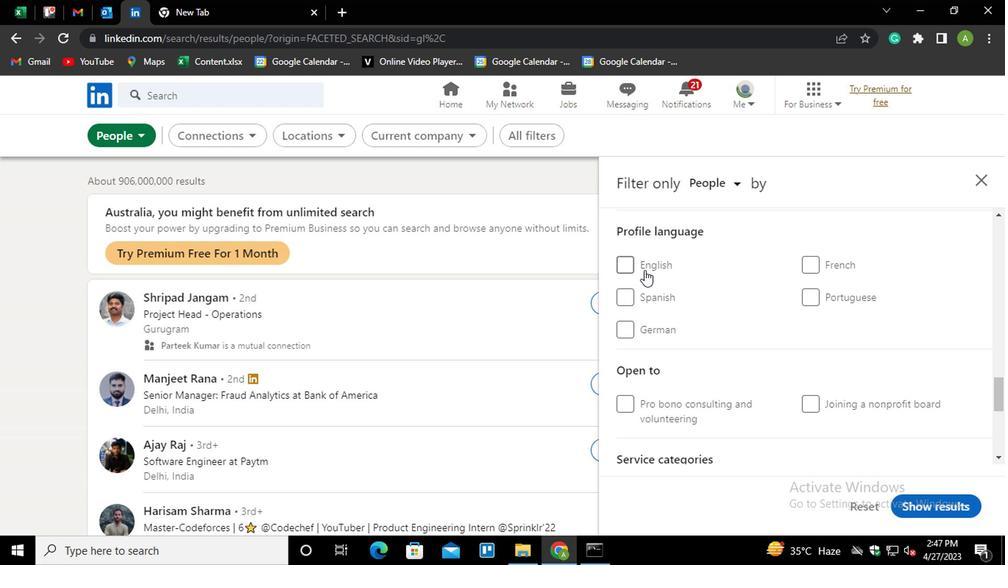 
Action: Mouse moved to (786, 313)
Screenshot: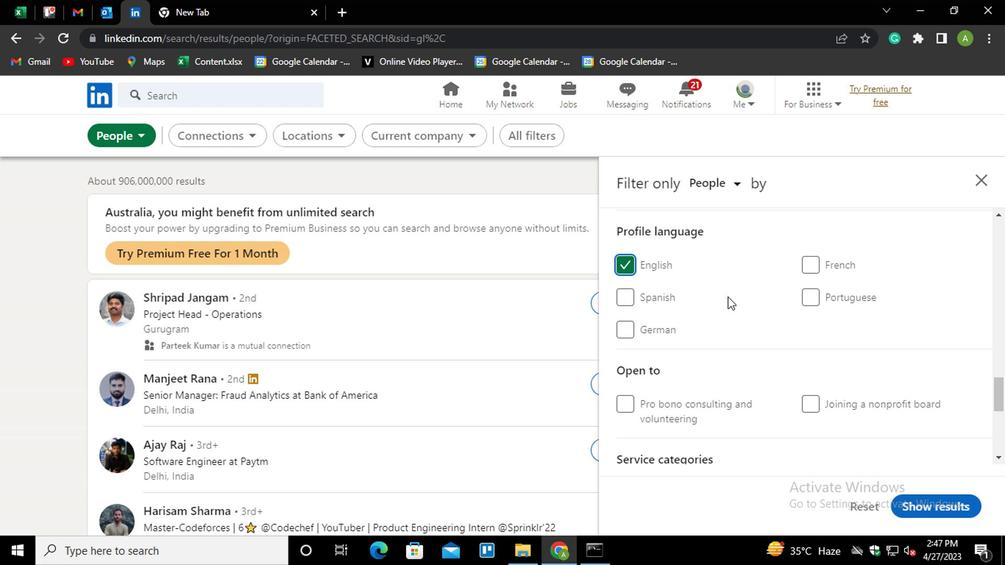 
Action: Mouse scrolled (786, 314) with delta (0, 1)
Screenshot: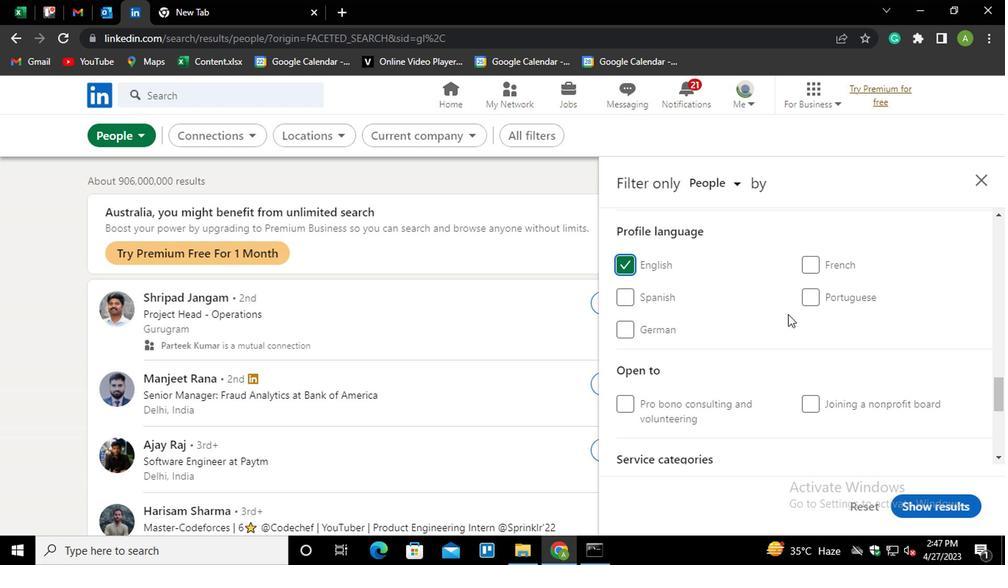 
Action: Mouse scrolled (786, 314) with delta (0, 1)
Screenshot: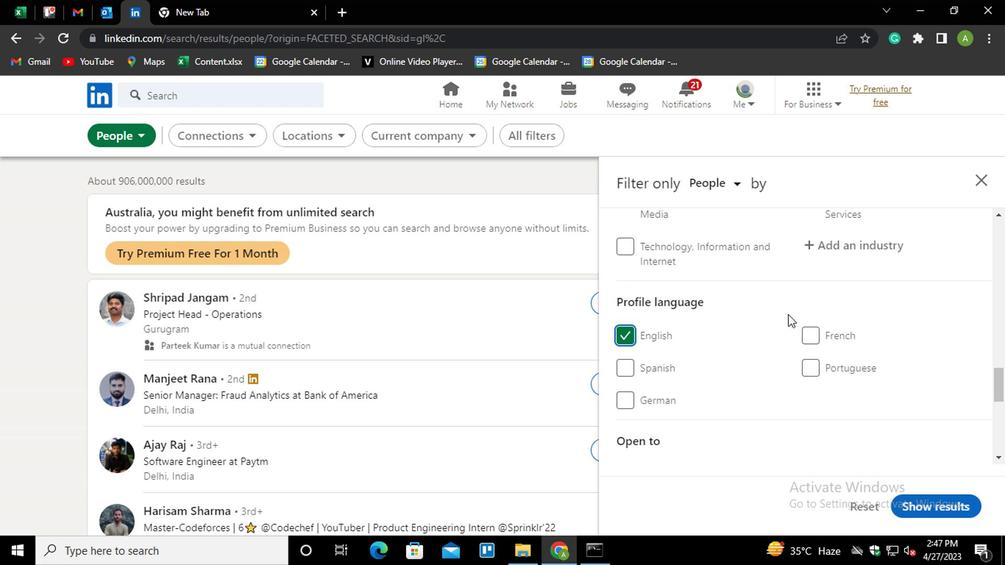 
Action: Mouse scrolled (786, 314) with delta (0, 1)
Screenshot: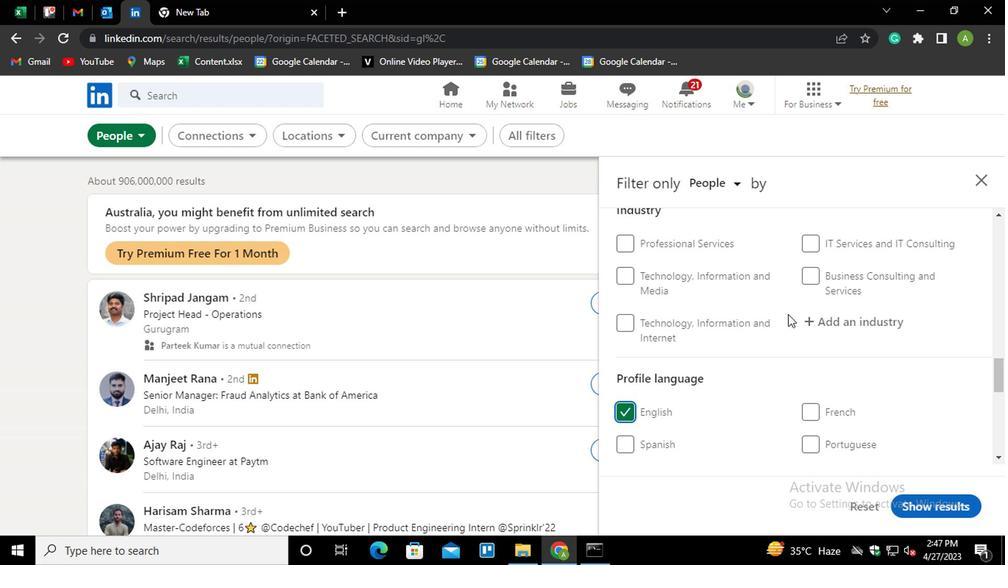 
Action: Mouse scrolled (786, 314) with delta (0, 1)
Screenshot: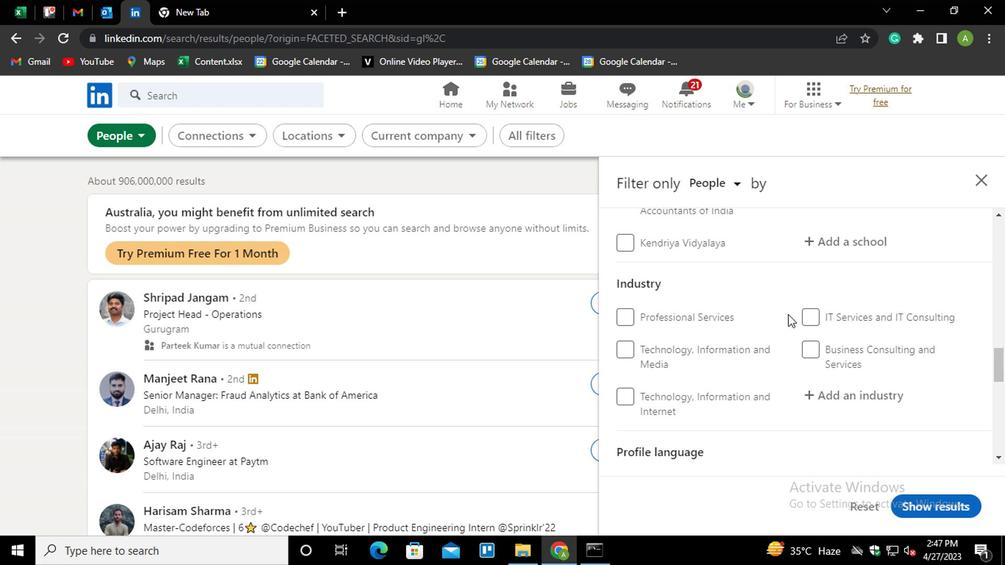 
Action: Mouse scrolled (786, 314) with delta (0, 1)
Screenshot: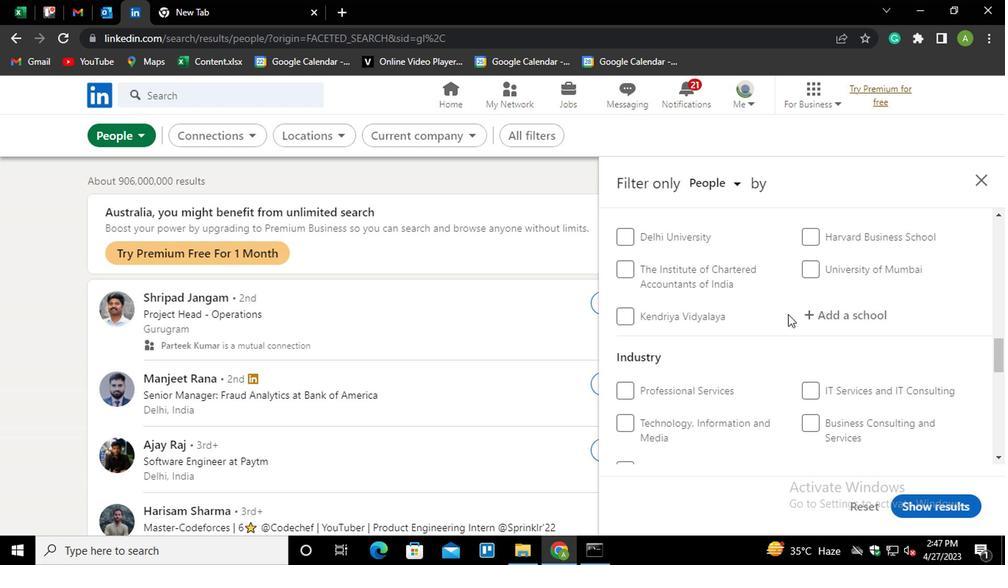 
Action: Mouse scrolled (786, 314) with delta (0, 1)
Screenshot: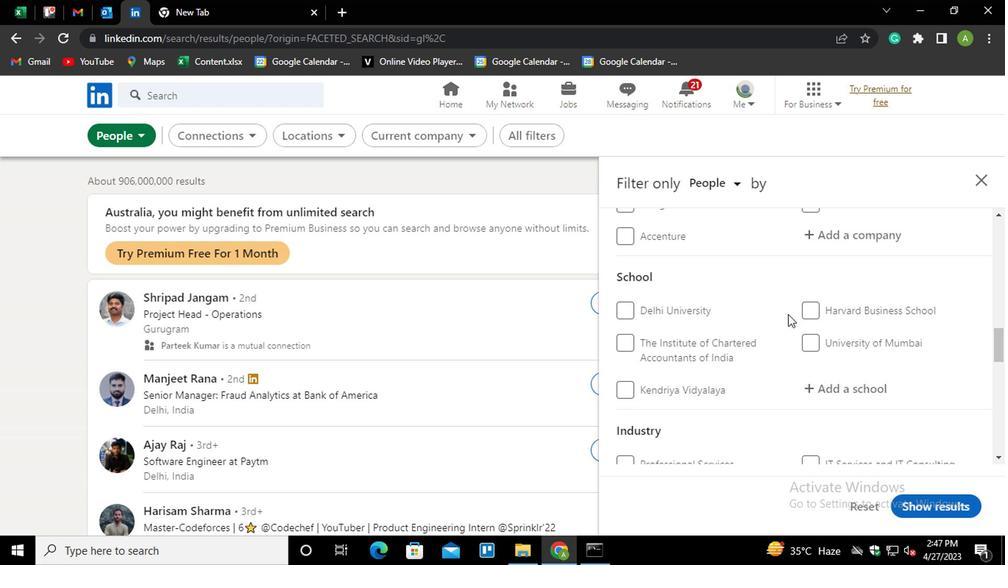 
Action: Mouse moved to (811, 304)
Screenshot: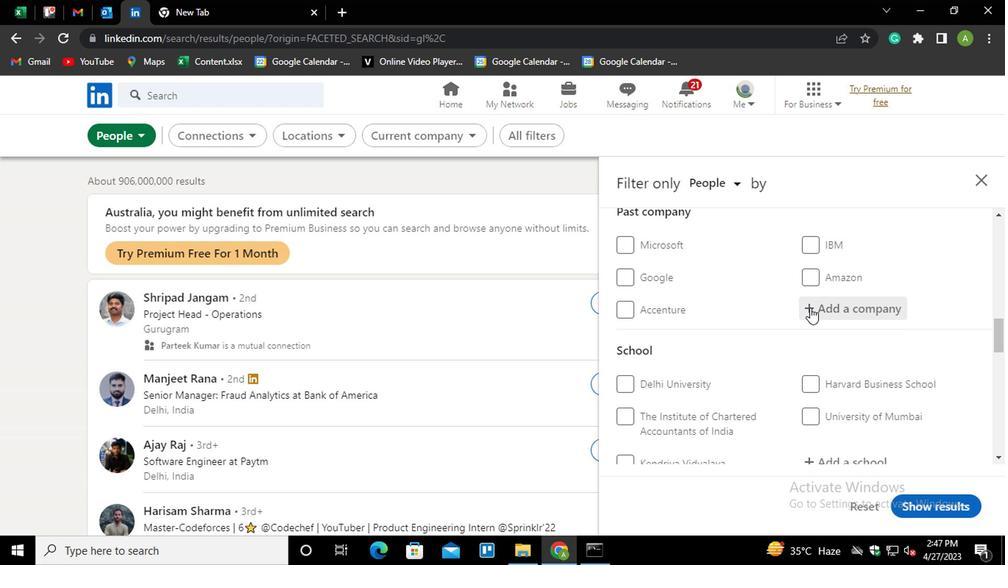 
Action: Mouse scrolled (811, 304) with delta (0, 0)
Screenshot: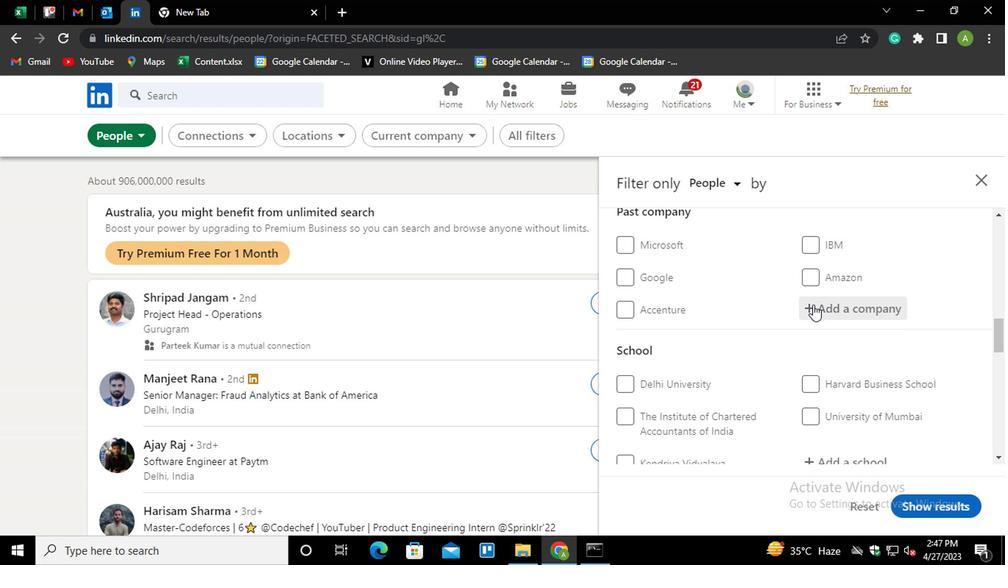 
Action: Mouse scrolled (811, 304) with delta (0, 0)
Screenshot: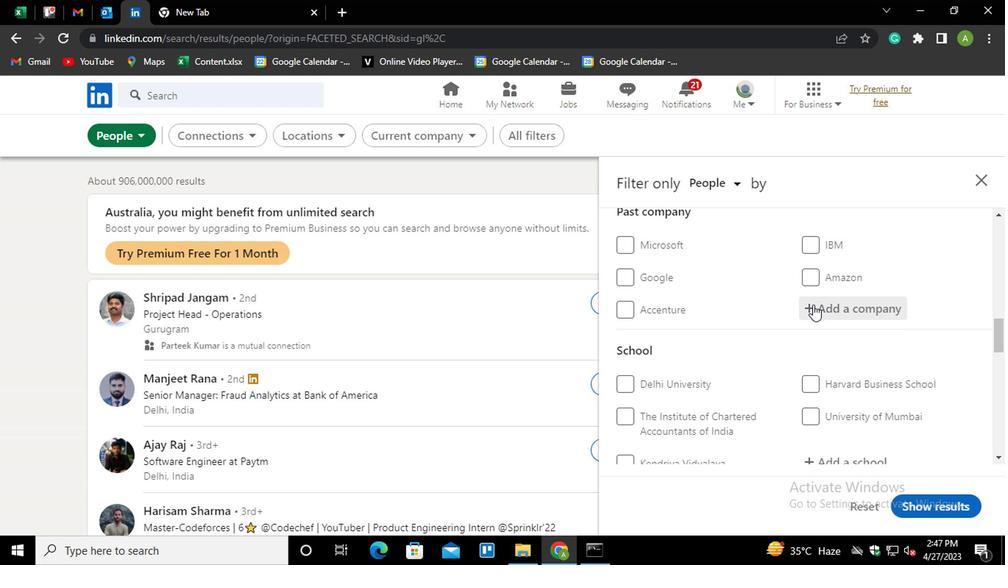 
Action: Mouse scrolled (811, 304) with delta (0, 0)
Screenshot: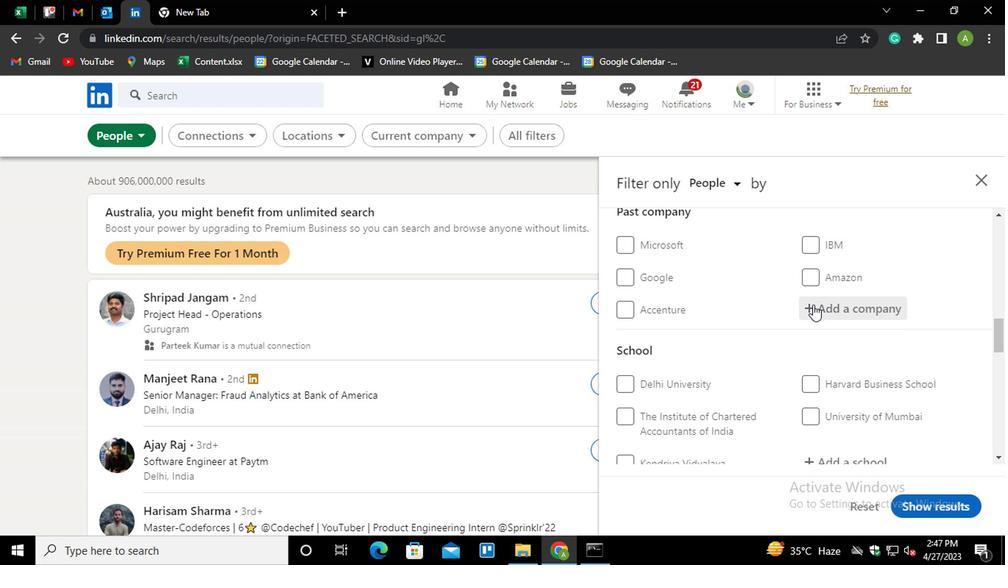 
Action: Mouse moved to (822, 388)
Screenshot: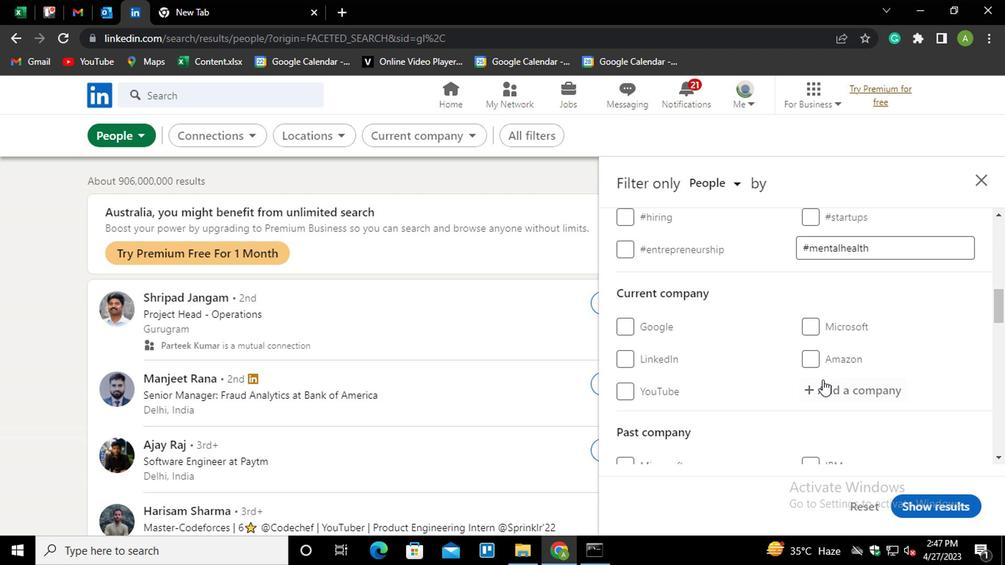 
Action: Mouse pressed left at (822, 388)
Screenshot: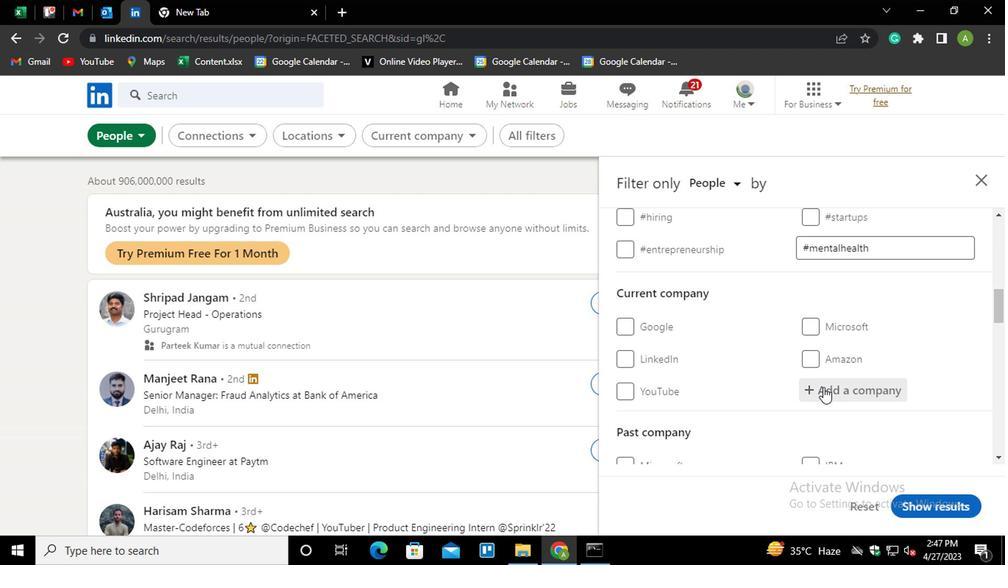 
Action: Key pressed <Key.shift>INDIA<Key.space><Key.shift><Key.shift><Key.shift><Key.shift><Key.shift><Key.shift><Key.shift><Key.shift><Key.shift><Key.shift><Key.shift><Key.shift><Key.shift>TID<Key.backspace><Key.backspace>P<Key.backspace>ODAY<Key.down><Key.enter>
Screenshot: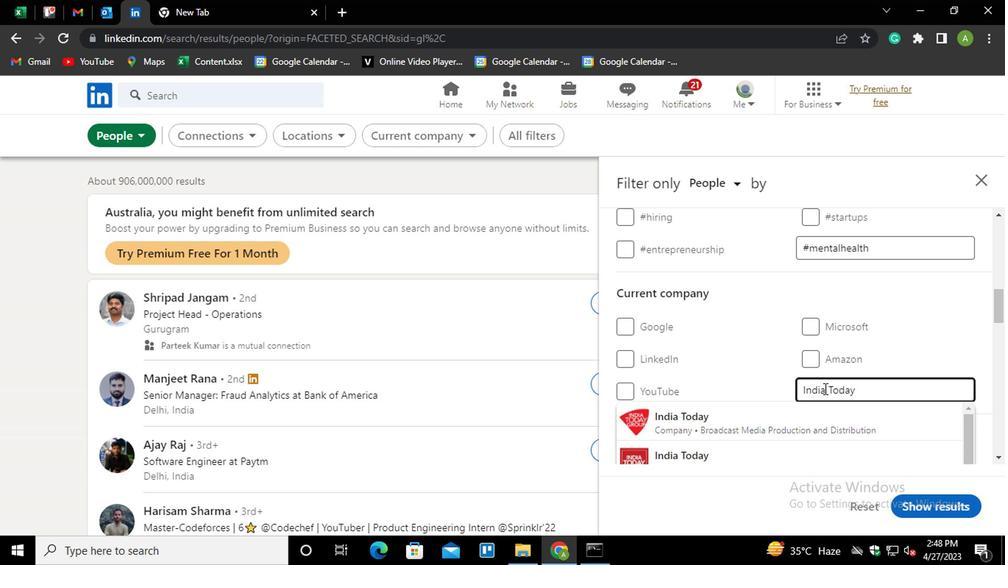 
Action: Mouse moved to (824, 390)
Screenshot: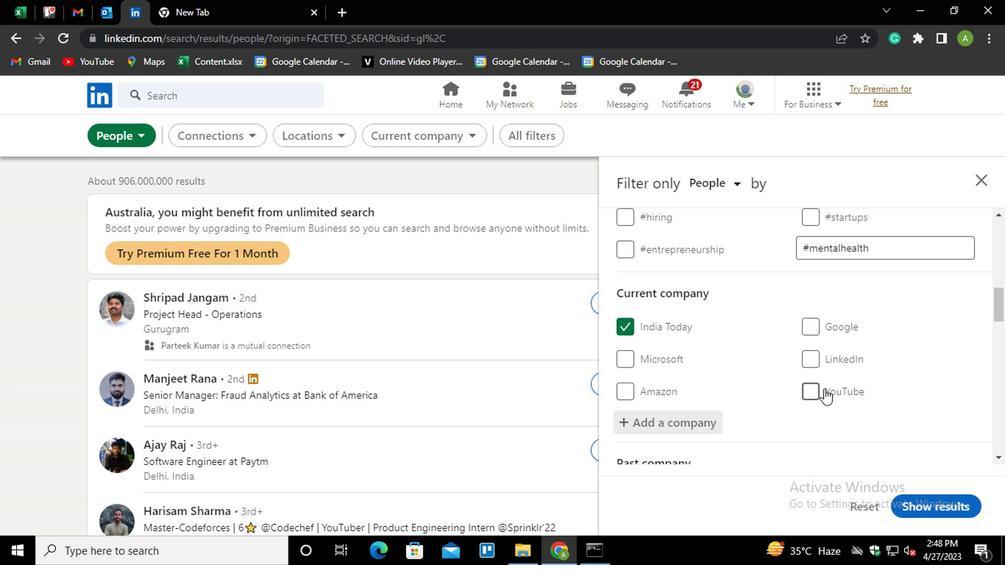 
Action: Mouse scrolled (824, 389) with delta (0, -1)
Screenshot: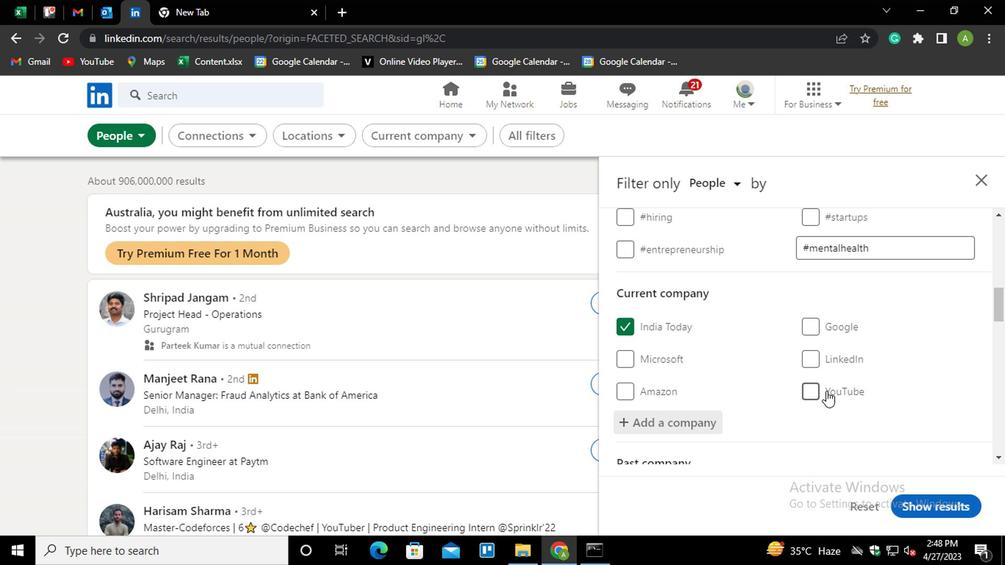 
Action: Mouse scrolled (824, 389) with delta (0, -1)
Screenshot: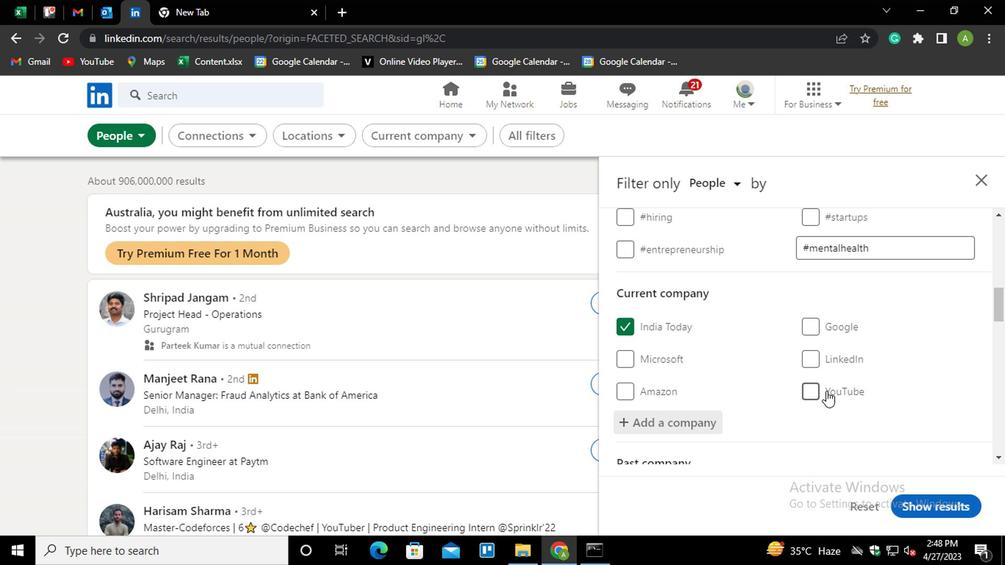 
Action: Mouse scrolled (824, 389) with delta (0, -1)
Screenshot: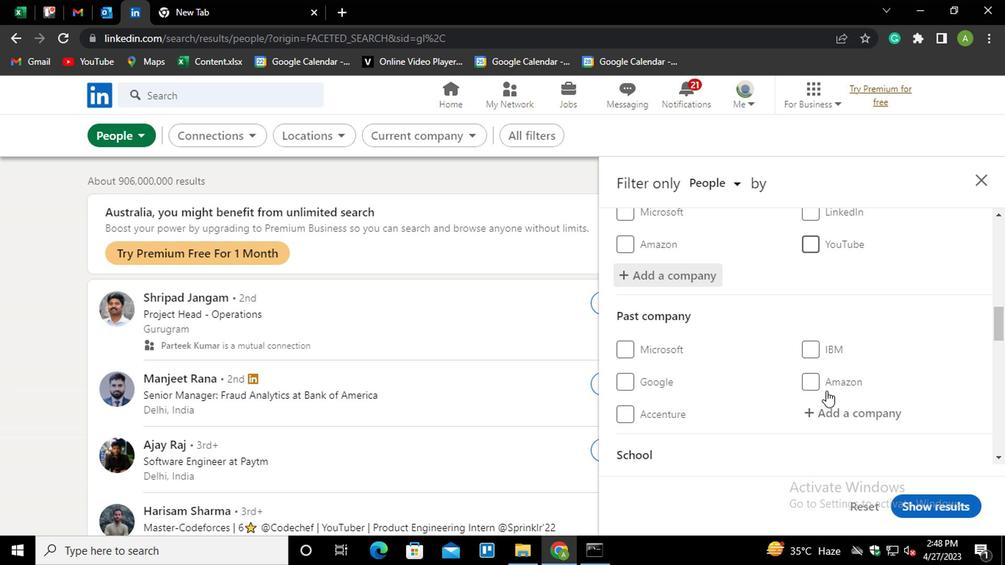 
Action: Mouse moved to (836, 360)
Screenshot: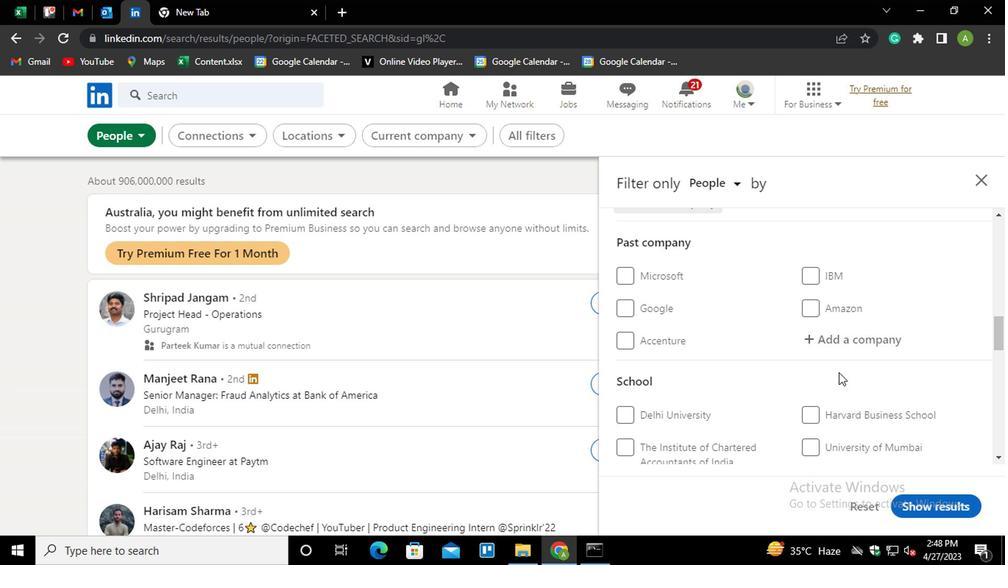
Action: Mouse scrolled (836, 359) with delta (0, 0)
Screenshot: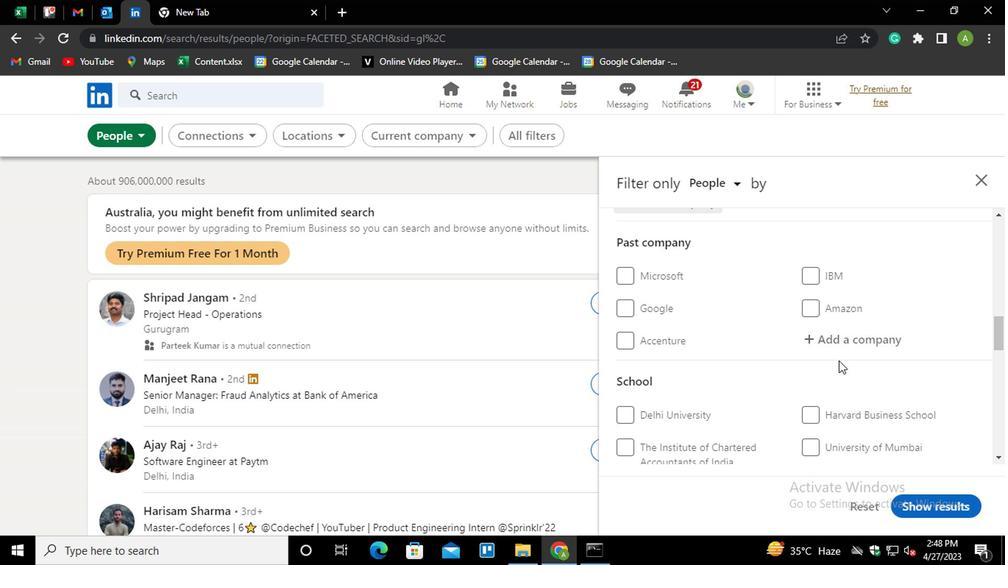 
Action: Mouse scrolled (836, 359) with delta (0, 0)
Screenshot: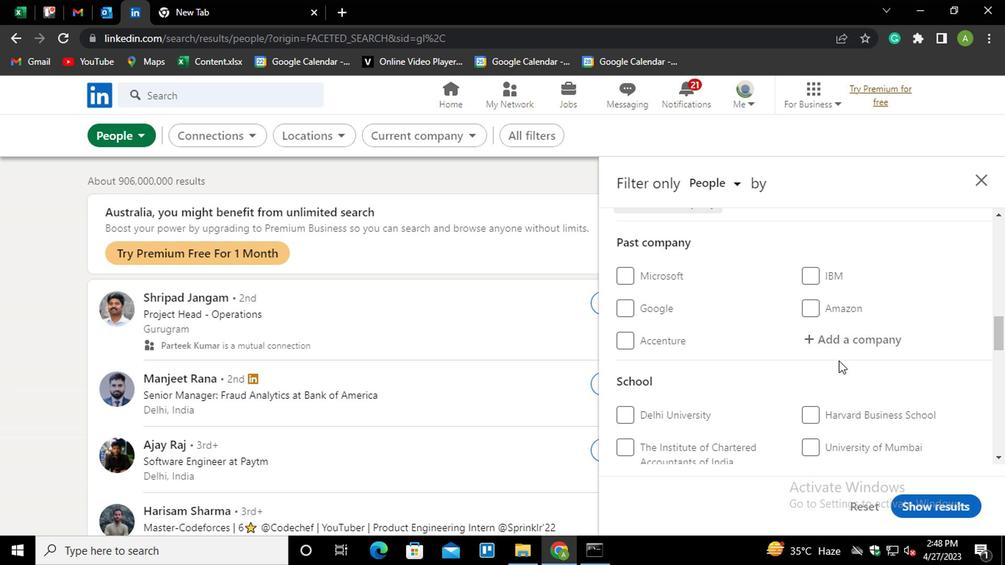 
Action: Mouse moved to (840, 348)
Screenshot: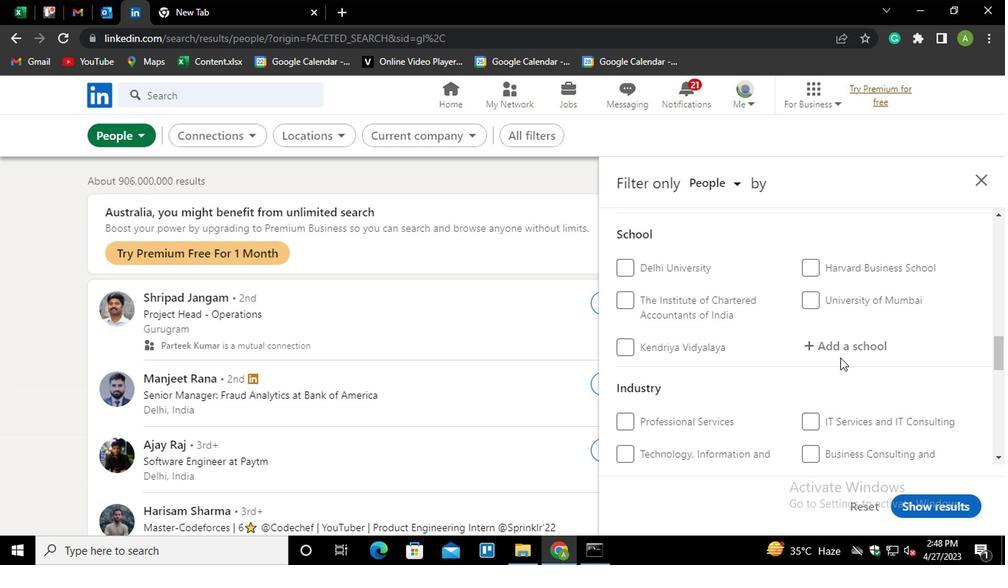 
Action: Mouse pressed left at (840, 348)
Screenshot: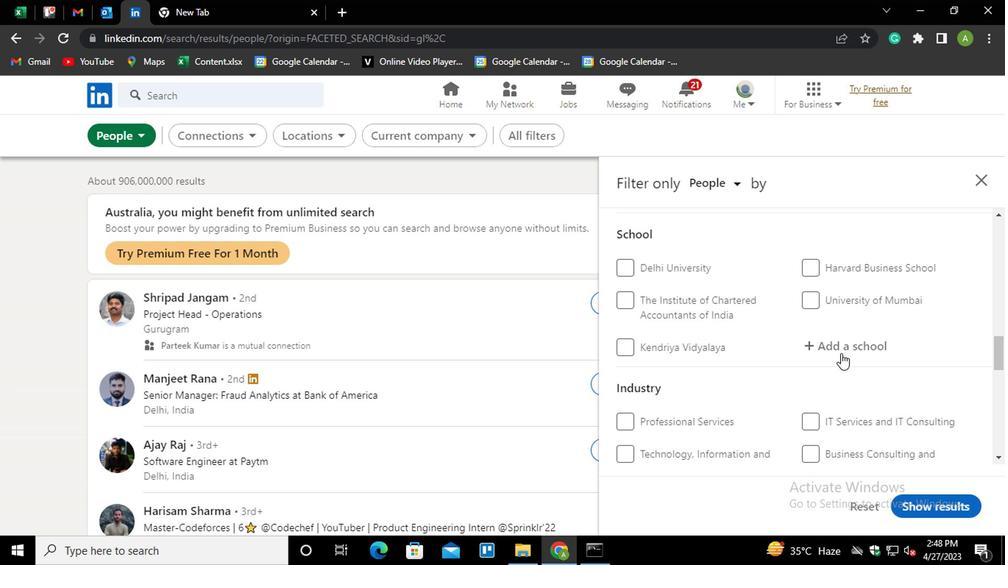 
Action: Key pressed <Key.shift>SYMBIOSIS<Key.down><Key.down><Key.enter>
Screenshot: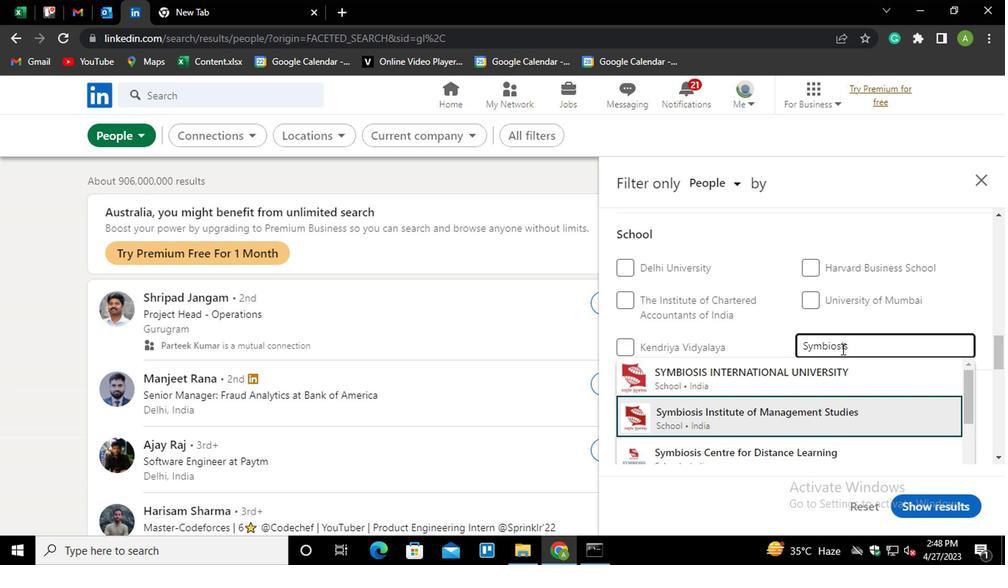 
Action: Mouse moved to (815, 376)
Screenshot: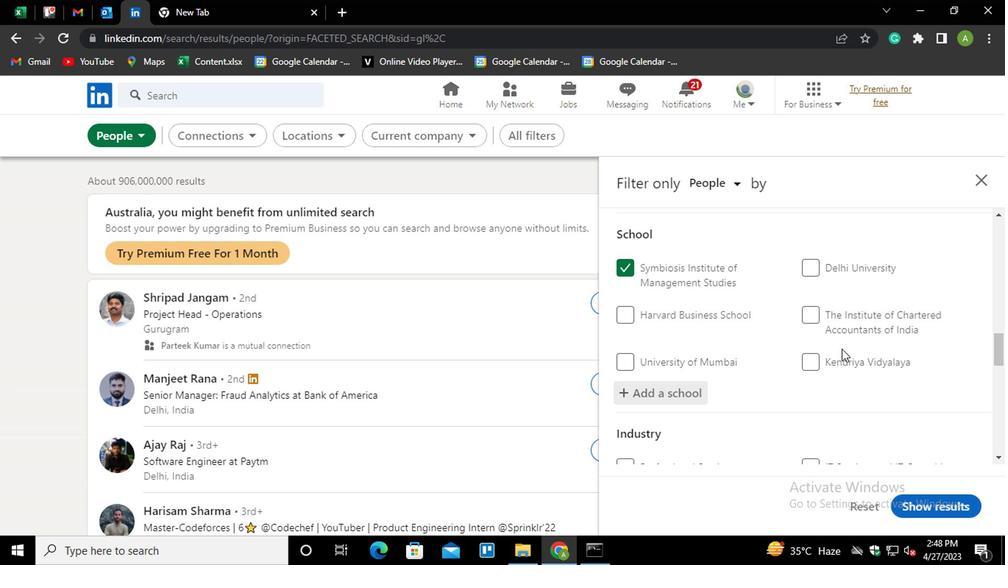 
Action: Mouse scrolled (815, 374) with delta (0, -1)
Screenshot: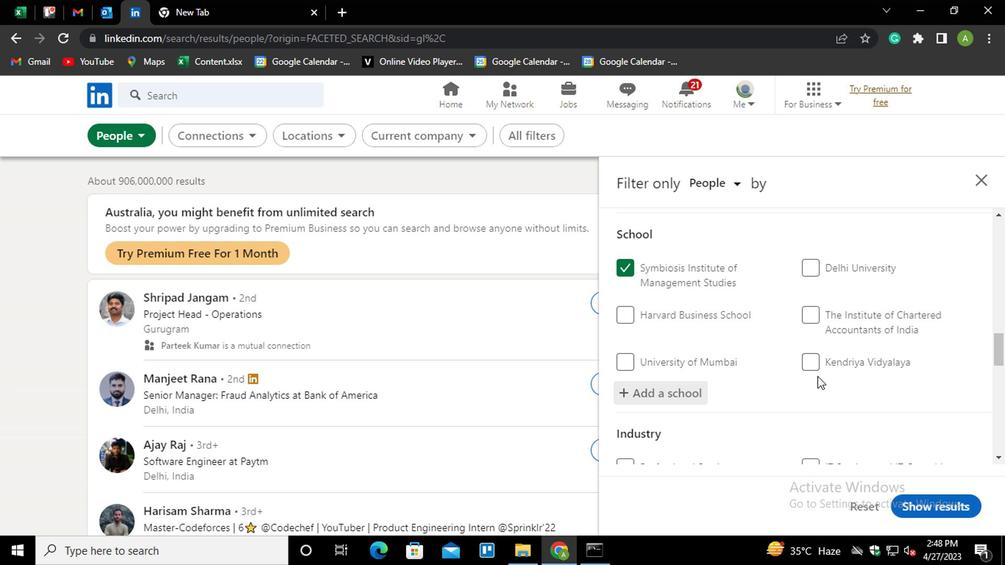 
Action: Mouse scrolled (815, 374) with delta (0, -1)
Screenshot: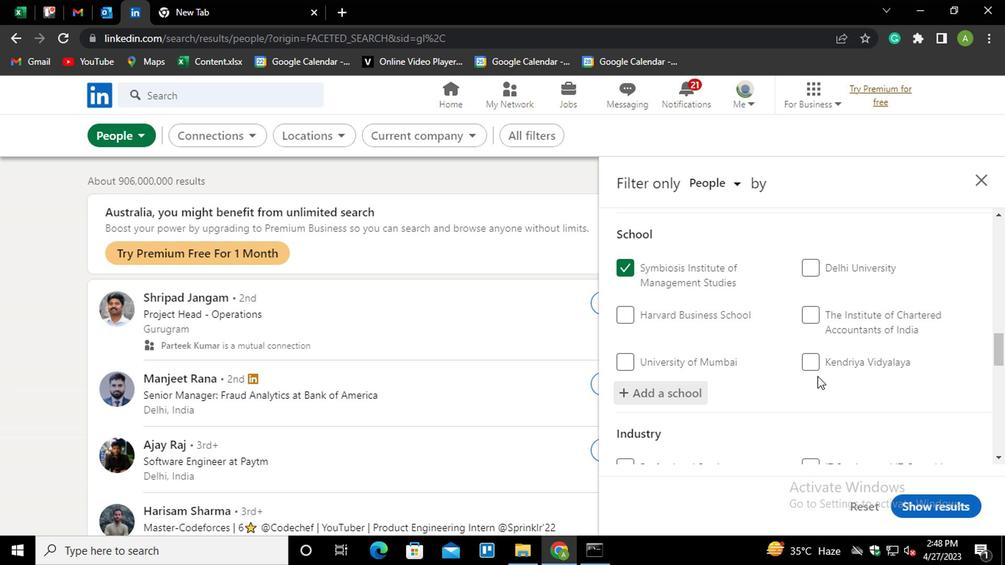 
Action: Mouse moved to (831, 398)
Screenshot: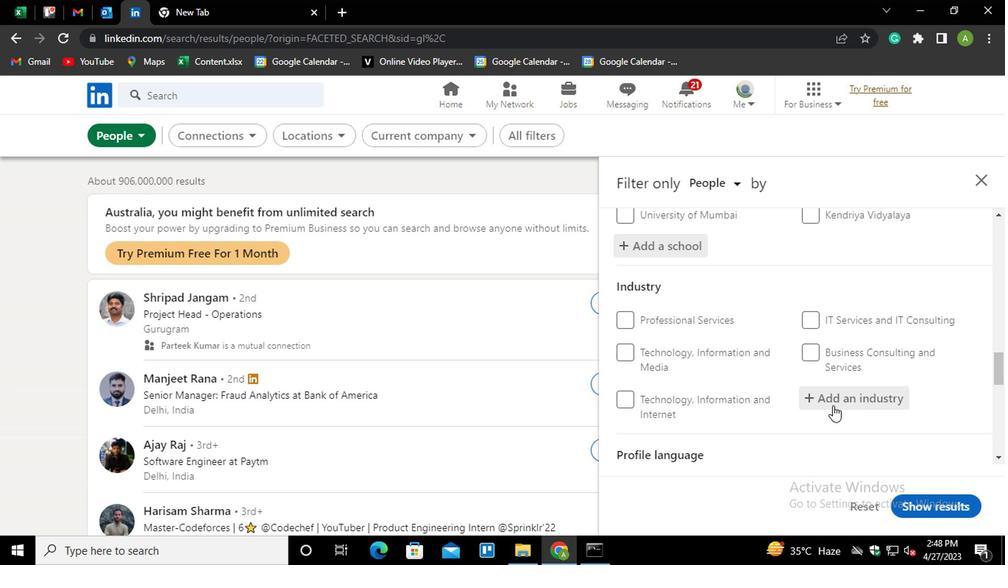 
Action: Mouse pressed left at (831, 398)
Screenshot: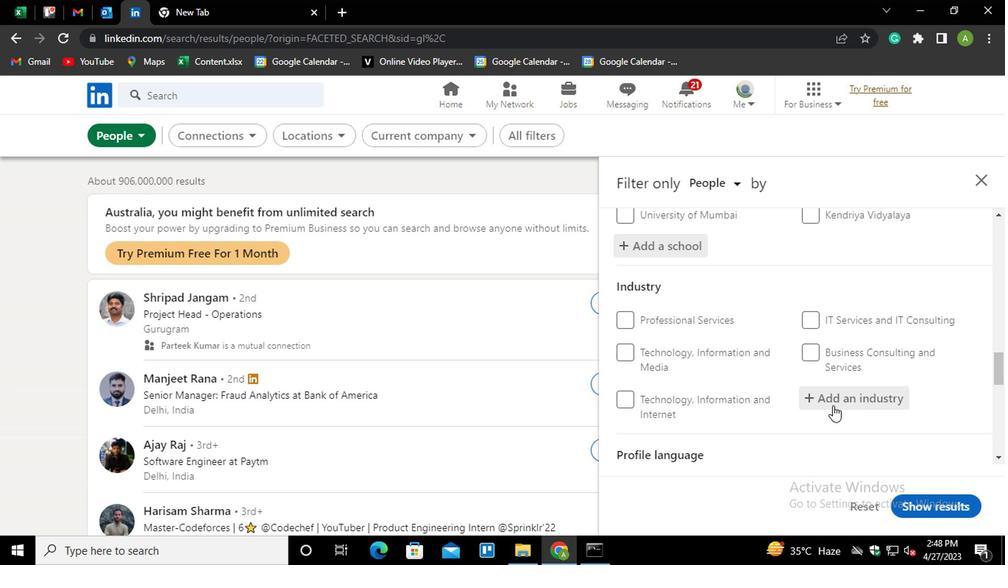 
Action: Key pressed <Key.shift>COMPUTER<Key.space><Key.down><Key.enter>
Screenshot: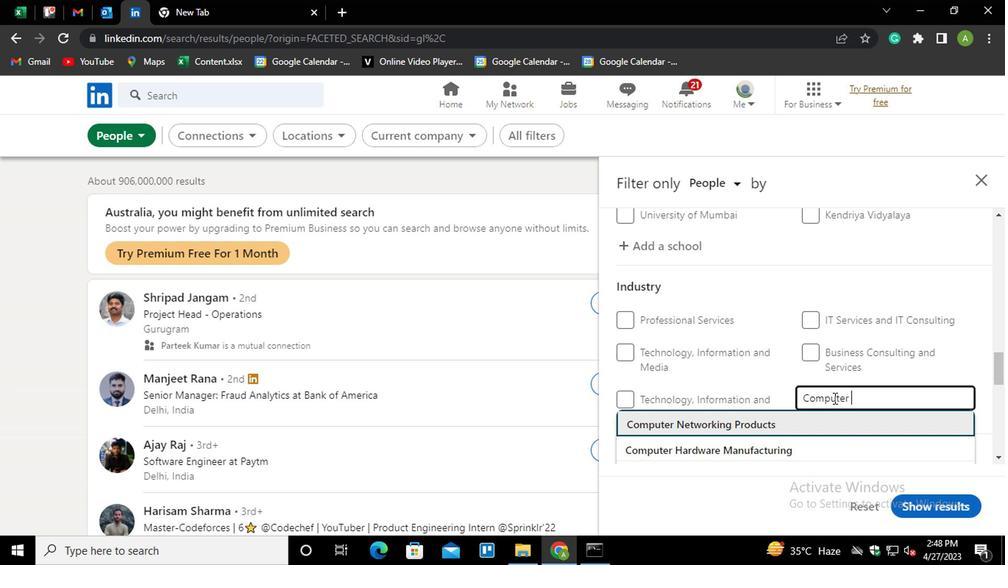 
Action: Mouse scrolled (831, 396) with delta (0, -1)
Screenshot: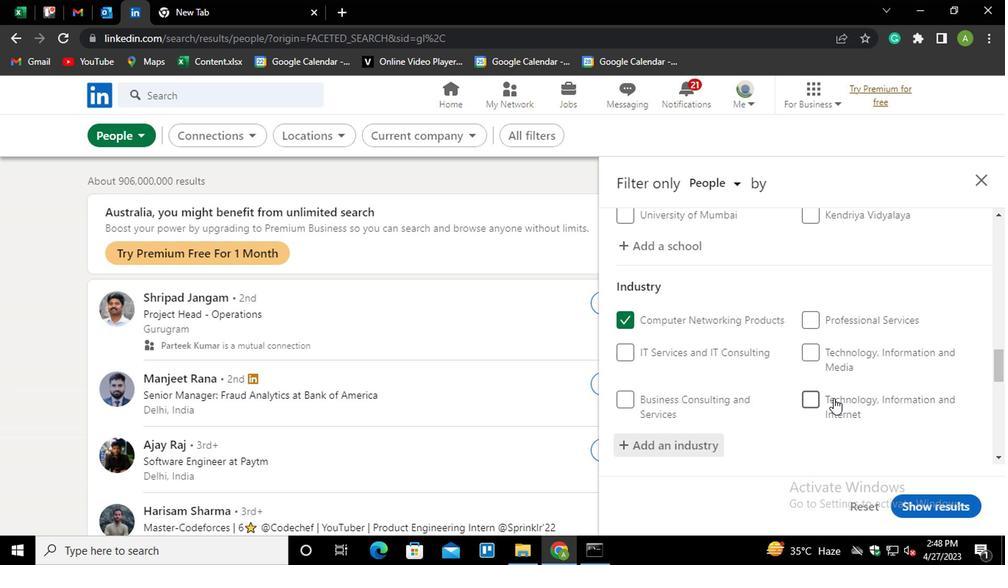 
Action: Mouse scrolled (831, 396) with delta (0, -1)
Screenshot: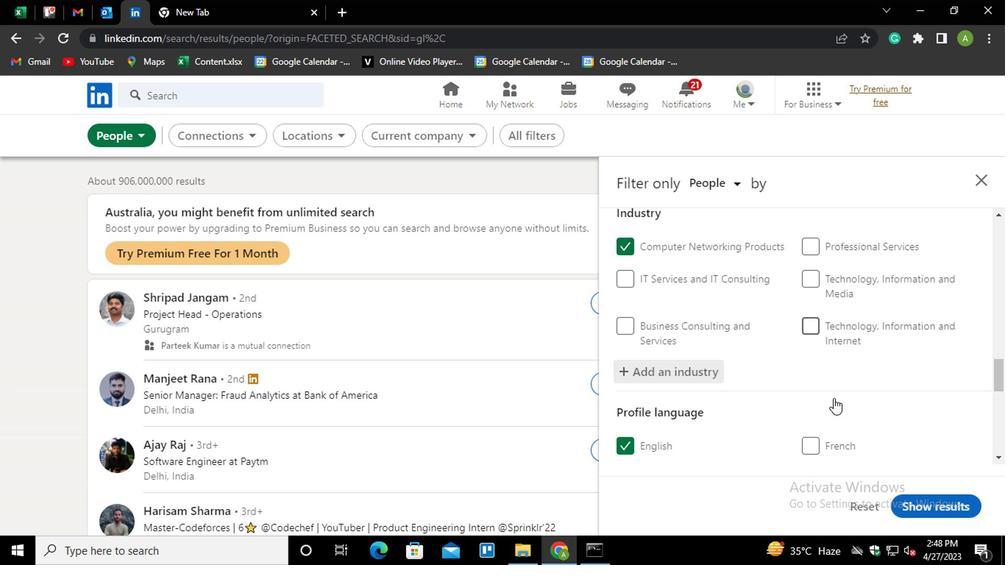
Action: Mouse scrolled (831, 396) with delta (0, -1)
Screenshot: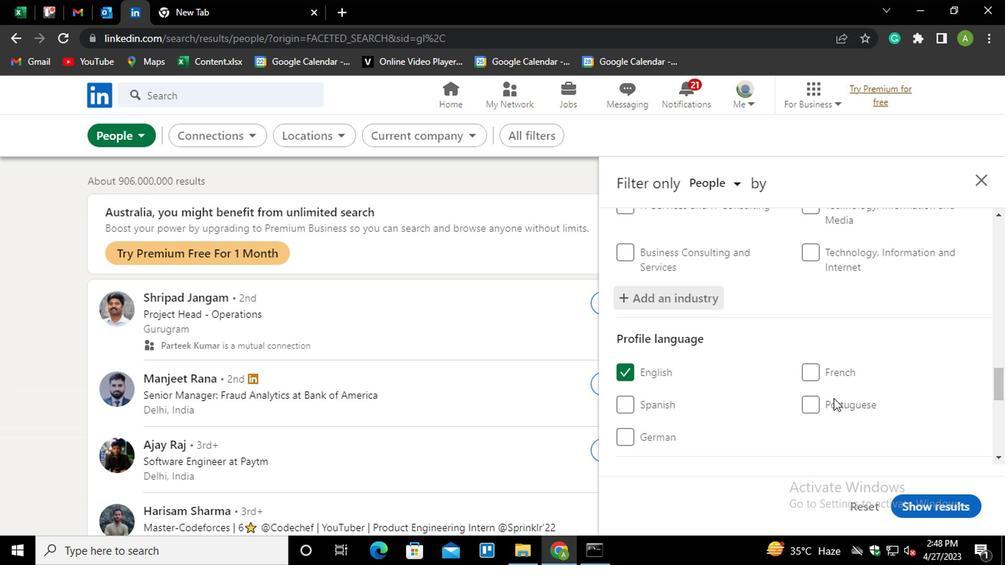 
Action: Mouse scrolled (831, 396) with delta (0, -1)
Screenshot: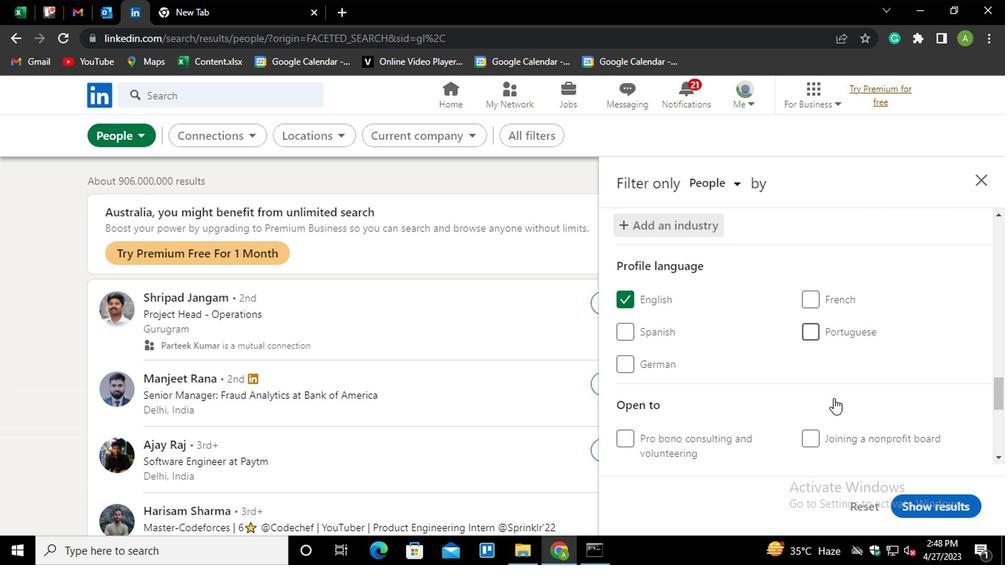 
Action: Mouse scrolled (831, 396) with delta (0, -1)
Screenshot: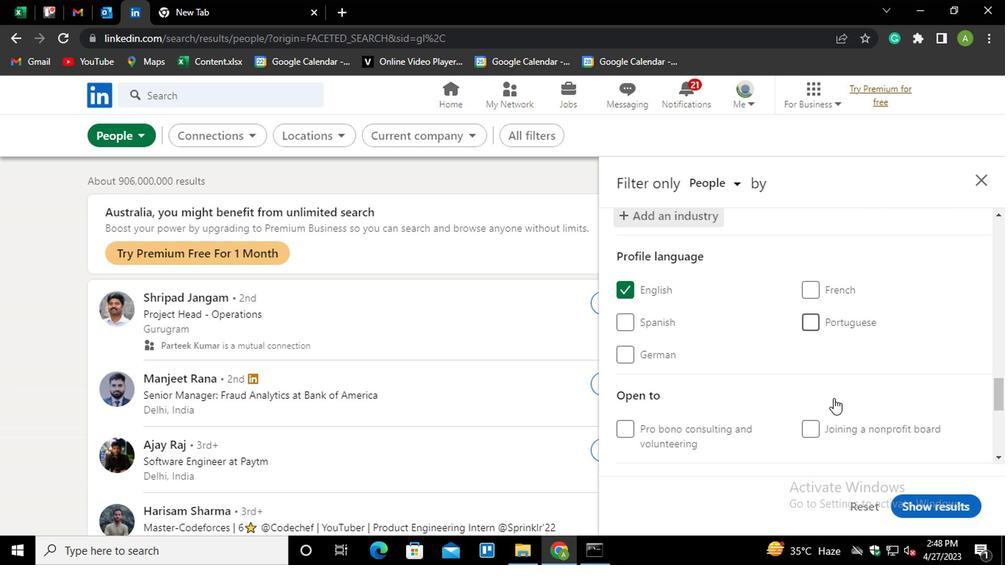 
Action: Mouse scrolled (831, 396) with delta (0, -1)
Screenshot: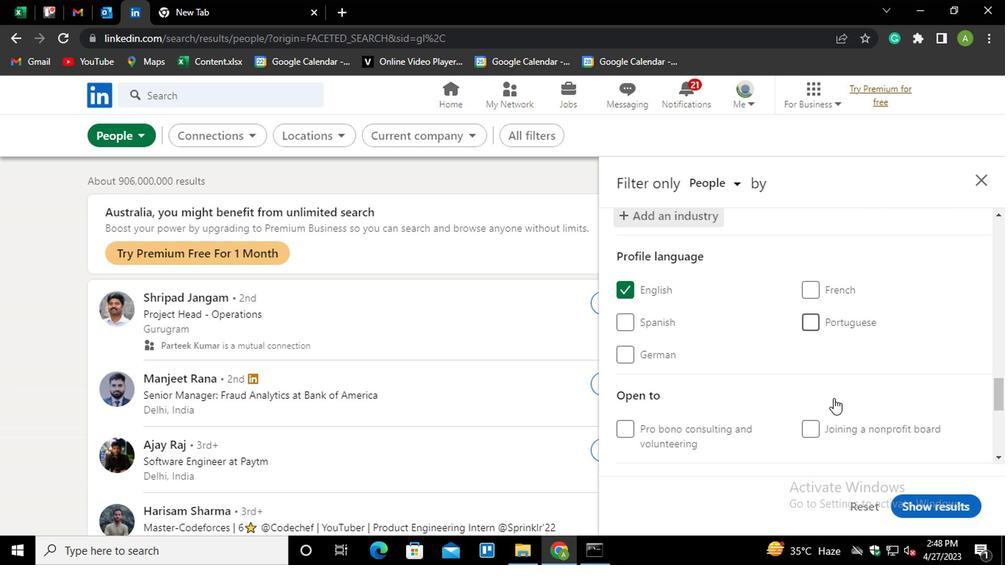 
Action: Mouse moved to (818, 372)
Screenshot: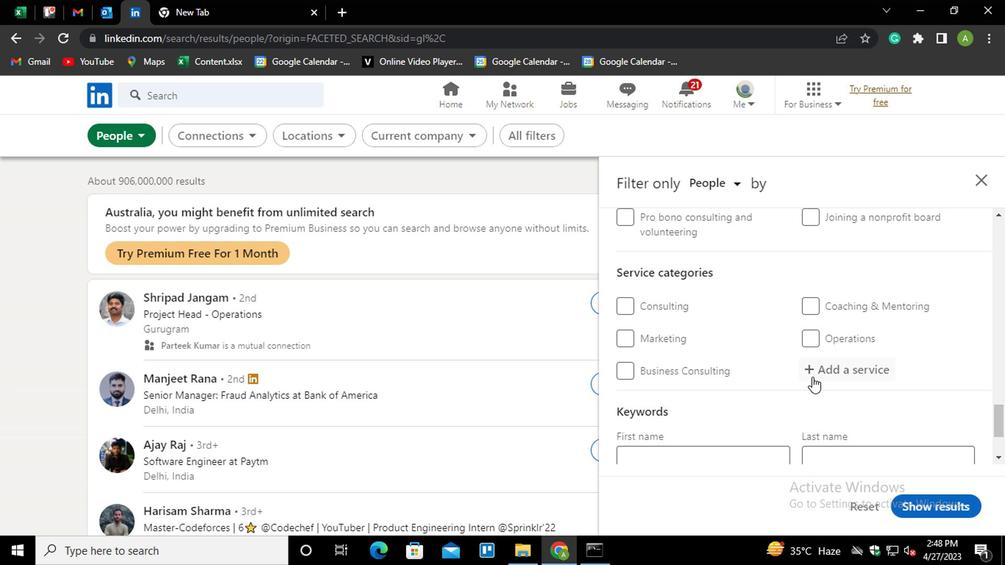 
Action: Mouse pressed left at (818, 372)
Screenshot: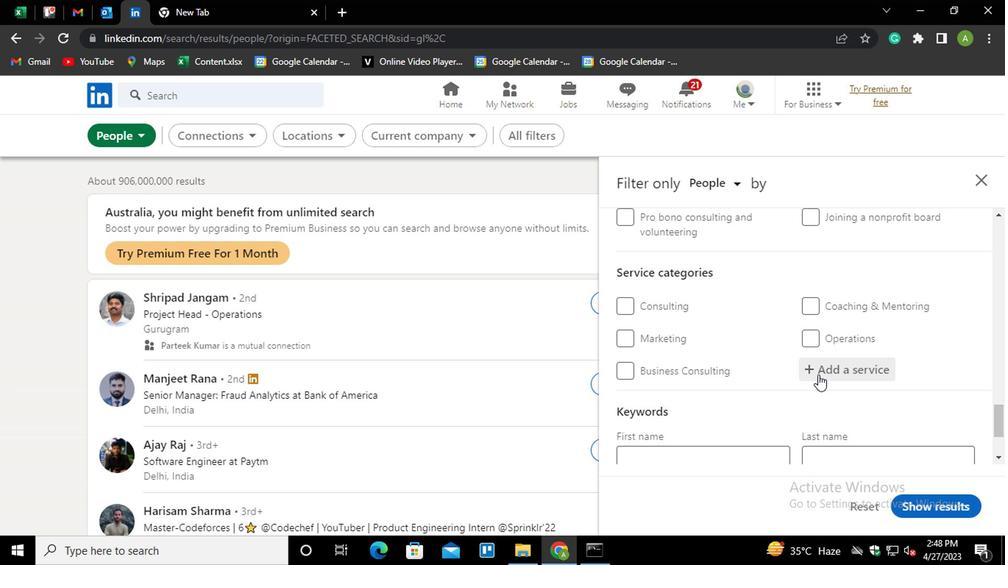 
Action: Mouse moved to (833, 369)
Screenshot: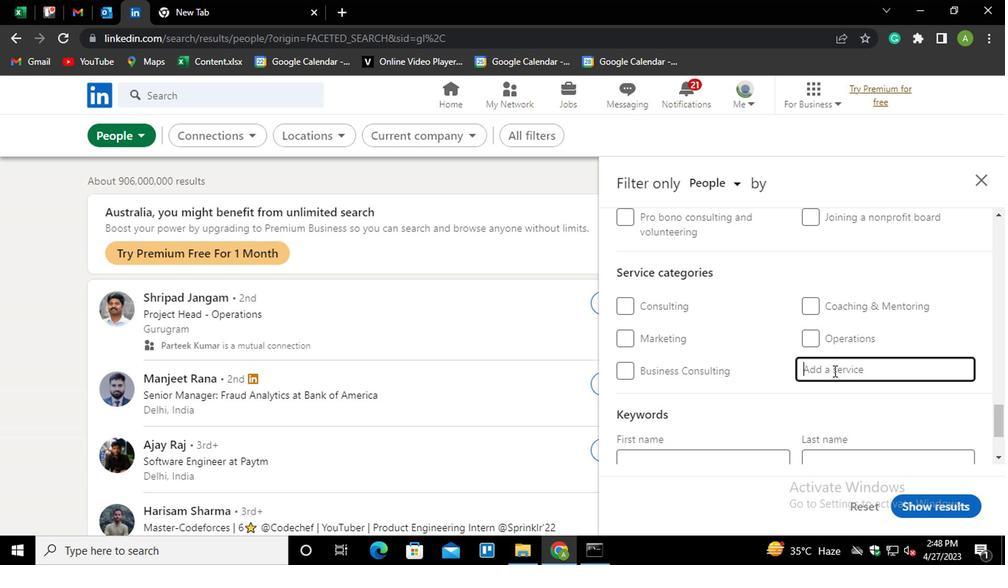 
Action: Mouse pressed left at (833, 369)
Screenshot: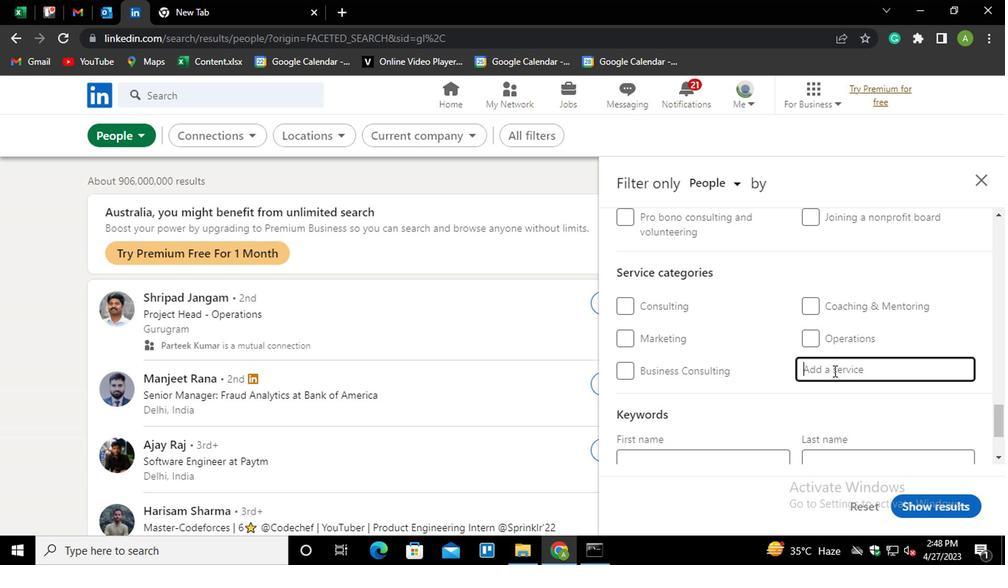 
Action: Key pressed <Key.shift>DUI<Key.down><Key.enter>
Screenshot: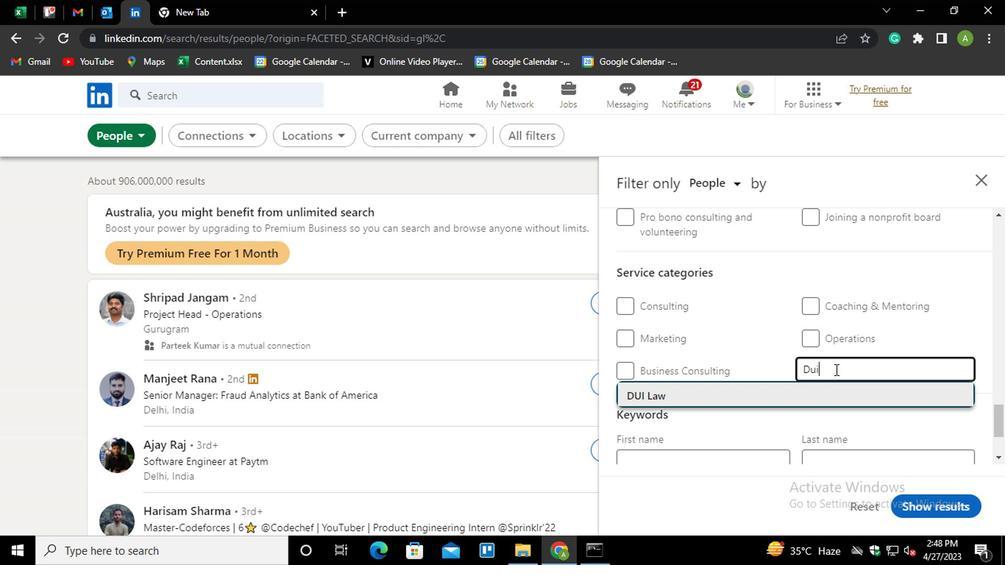 
Action: Mouse scrolled (833, 368) with delta (0, -1)
Screenshot: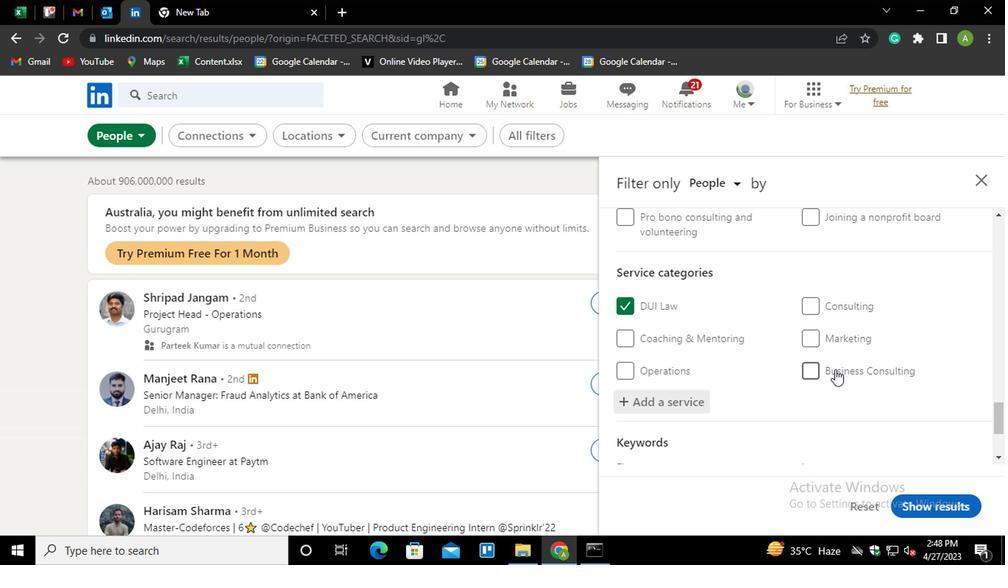 
Action: Mouse scrolled (833, 368) with delta (0, -1)
Screenshot: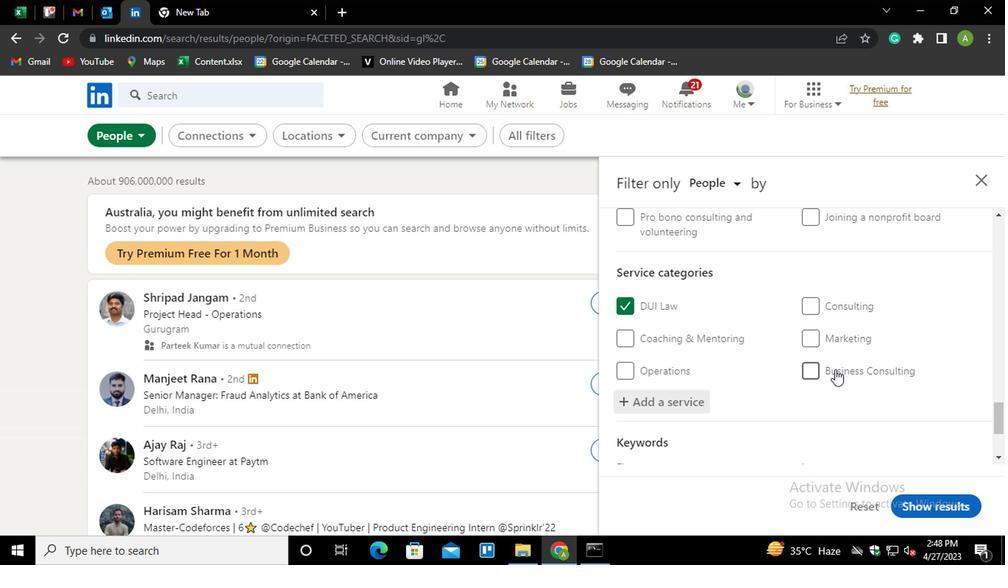 
Action: Mouse scrolled (833, 368) with delta (0, -1)
Screenshot: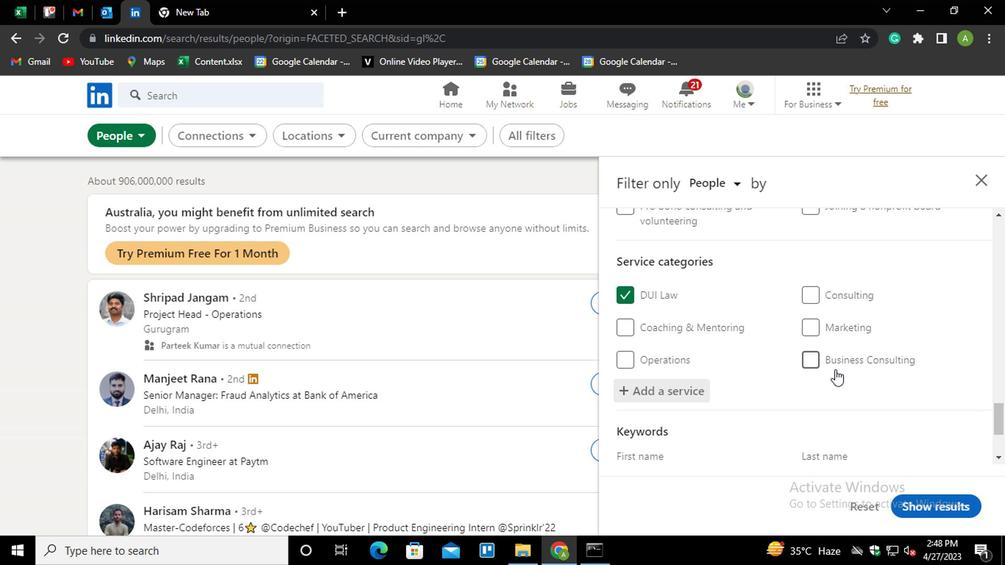 
Action: Mouse scrolled (833, 368) with delta (0, -1)
Screenshot: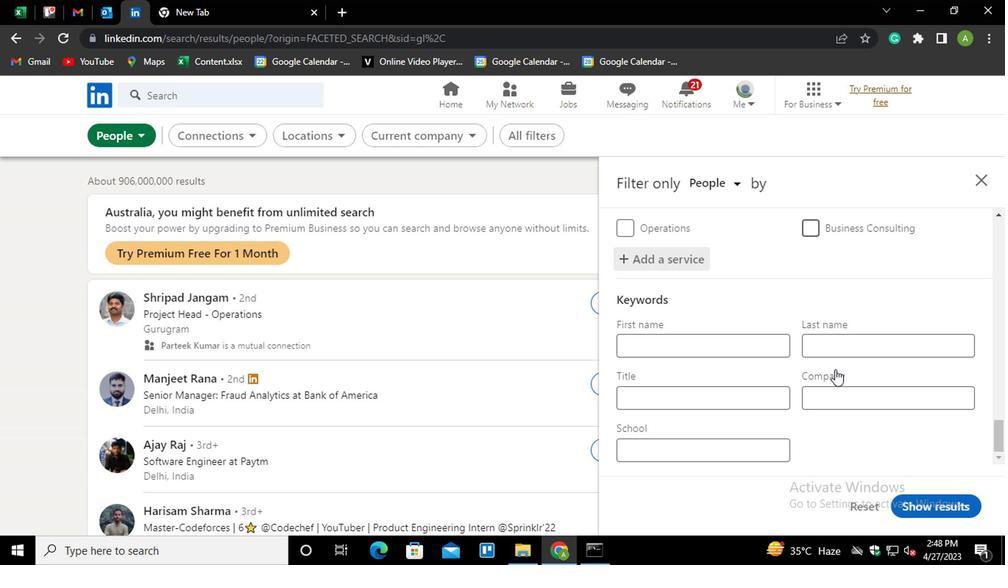 
Action: Mouse scrolled (833, 368) with delta (0, -1)
Screenshot: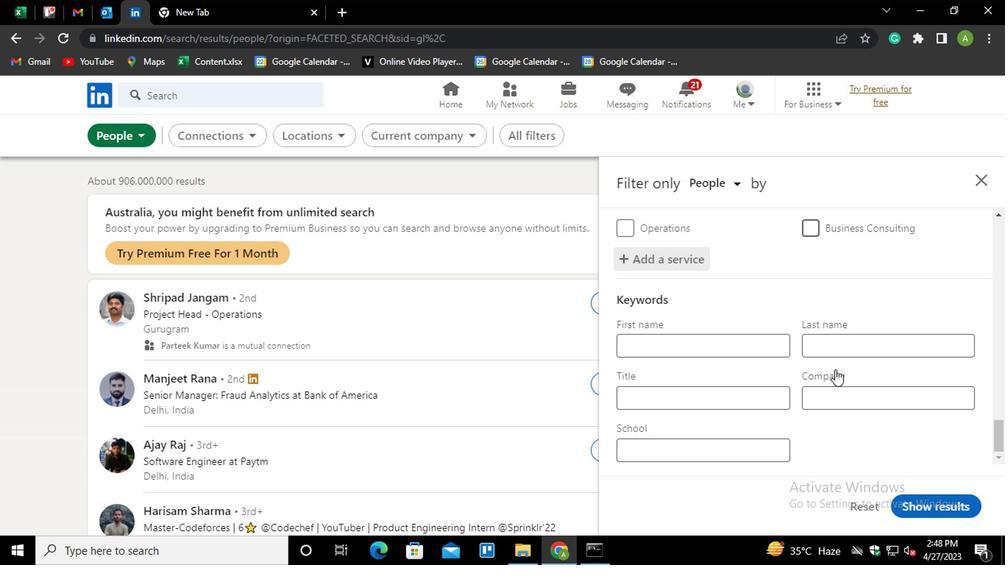 
Action: Mouse moved to (704, 400)
Screenshot: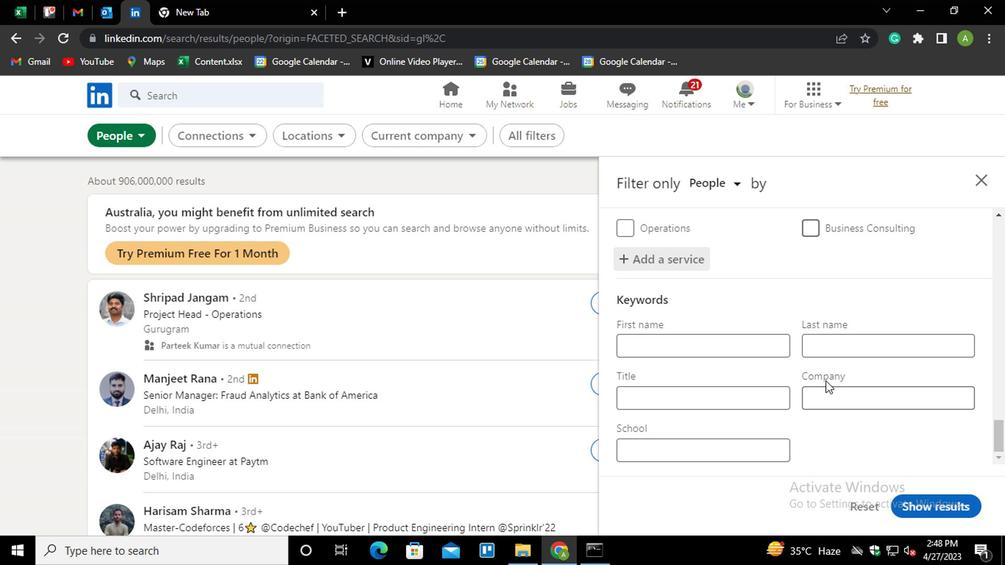 
Action: Mouse pressed left at (704, 400)
Screenshot: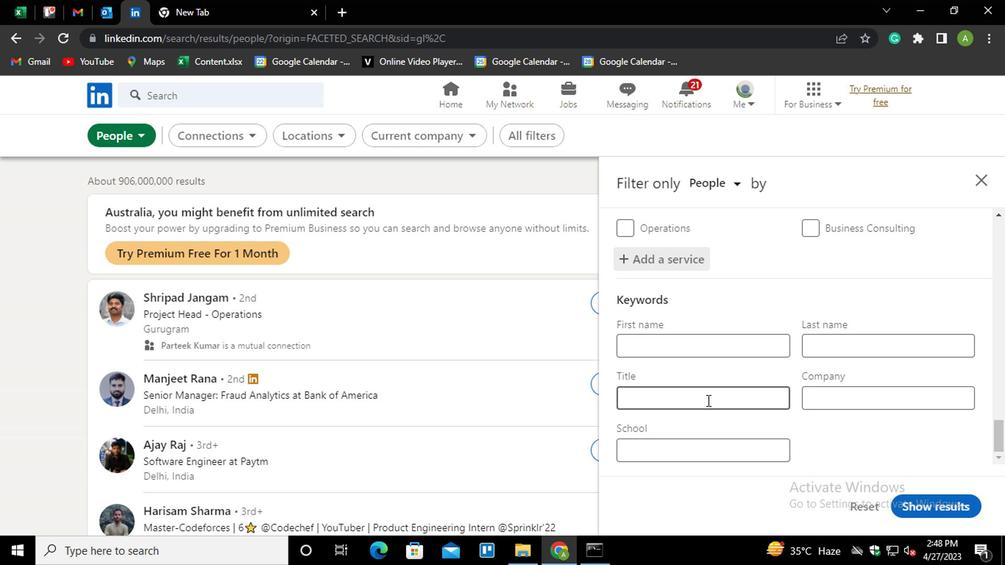 
Action: Key pressed <Key.shift><Key.shift><Key.shift>TELEPHONE<Key.space><Key.shift>OPERATOR
Screenshot: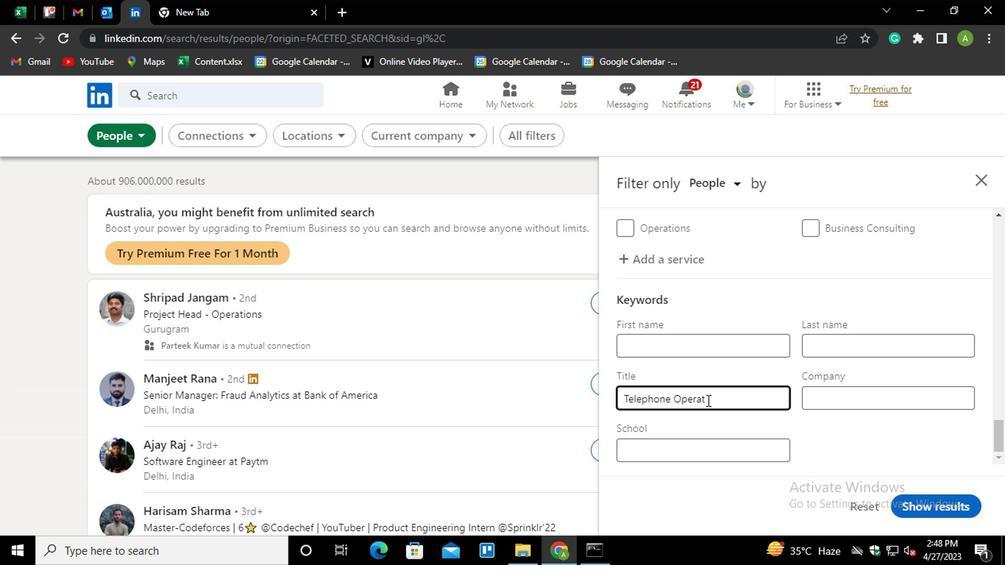 
Action: Mouse moved to (894, 443)
Screenshot: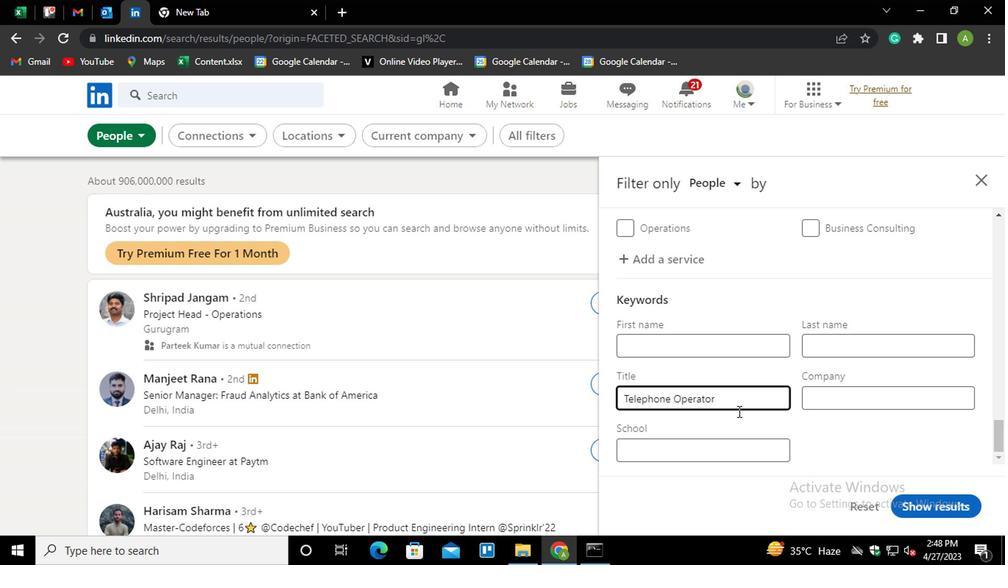 
Action: Mouse pressed left at (894, 443)
Screenshot: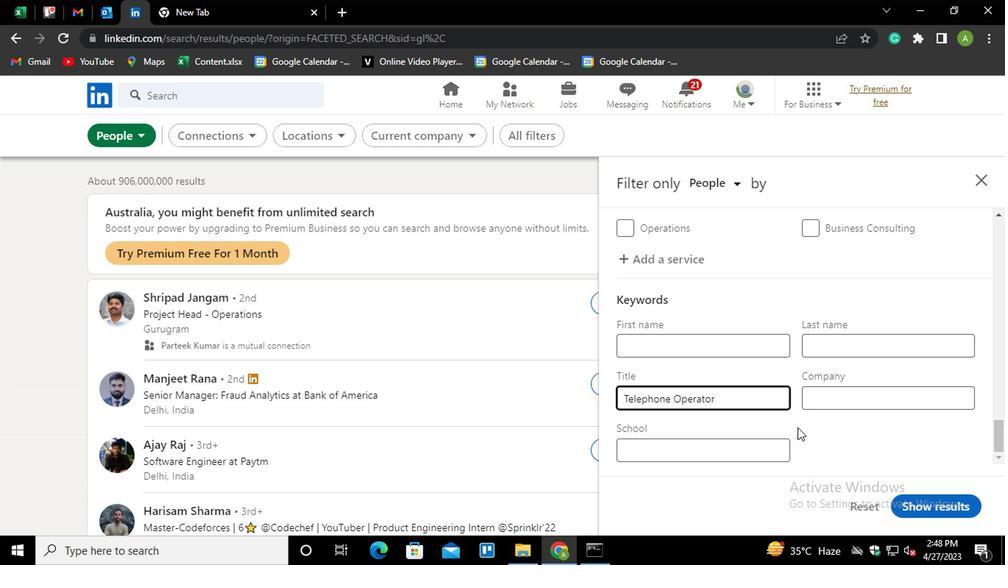 
Action: Mouse moved to (946, 505)
Screenshot: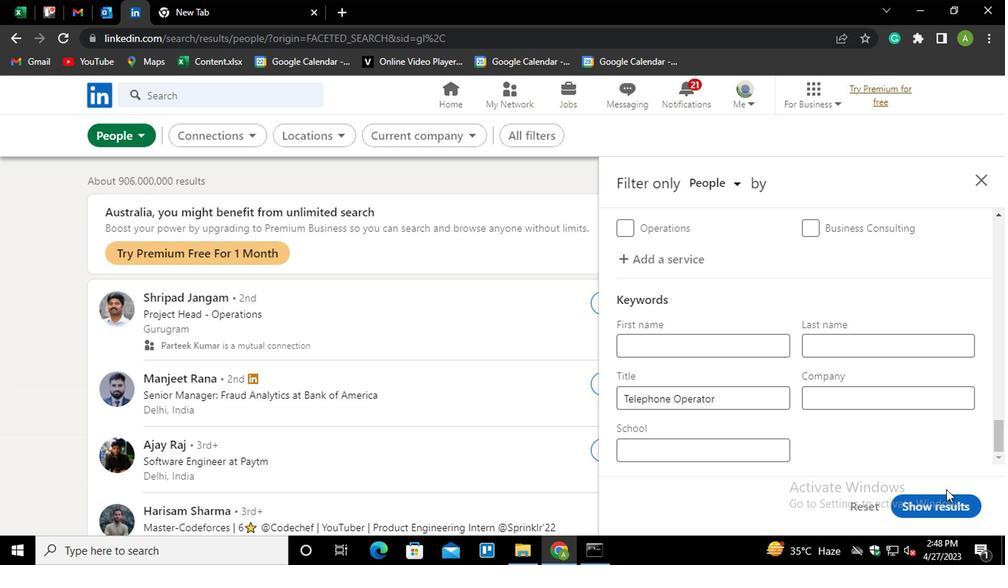 
Action: Mouse pressed left at (946, 505)
Screenshot: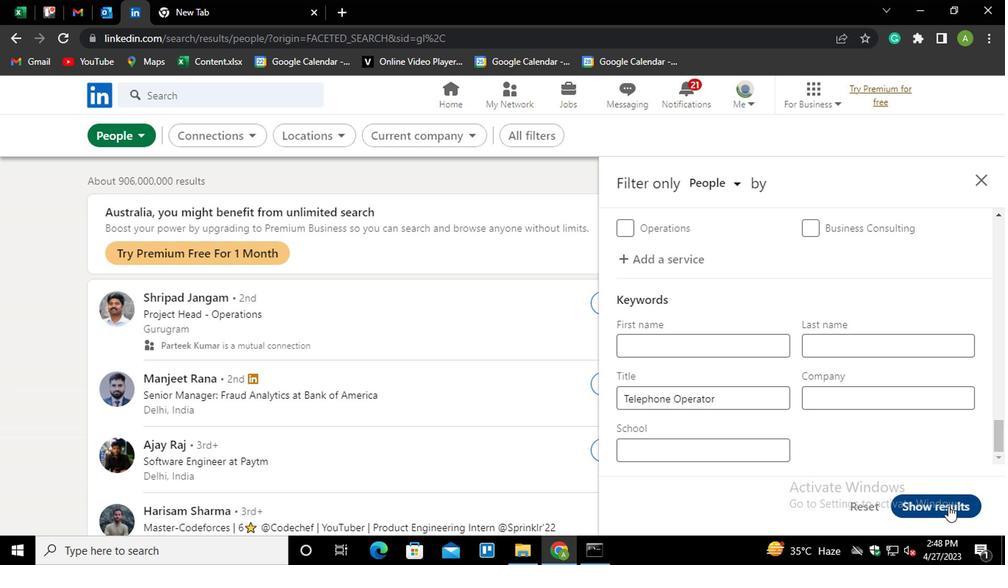 
